 Task: Find connections with filter location Weißwasser with filter topic #entrepreneurwith filter profile language German with filter current company UNIQLO with filter school Arts & Commerce jobs with filter industry Cosmetology and Barber Schools with filter service category Tax Preparation with filter keywords title Server
Action: Mouse moved to (505, 68)
Screenshot: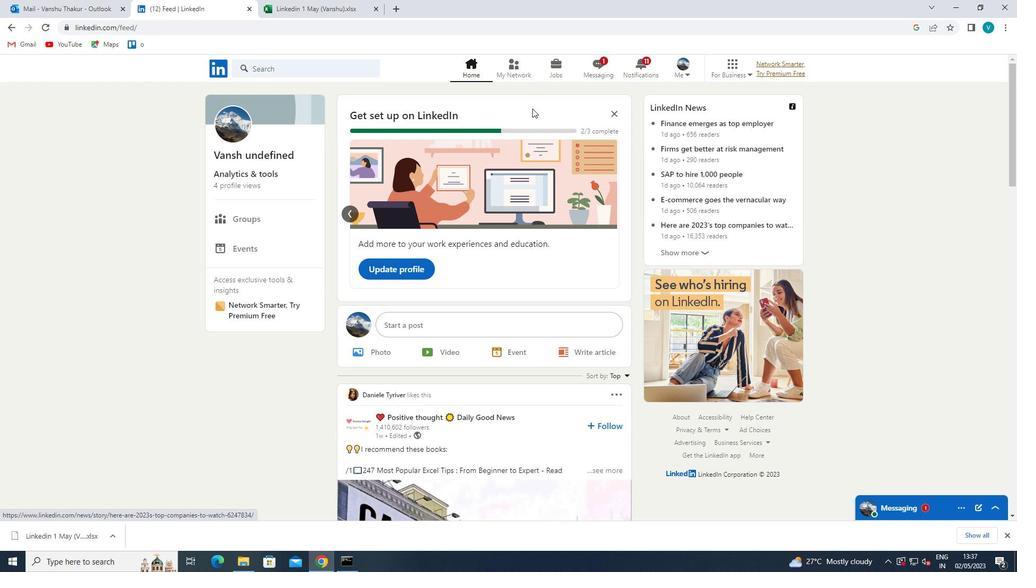 
Action: Mouse pressed left at (505, 68)
Screenshot: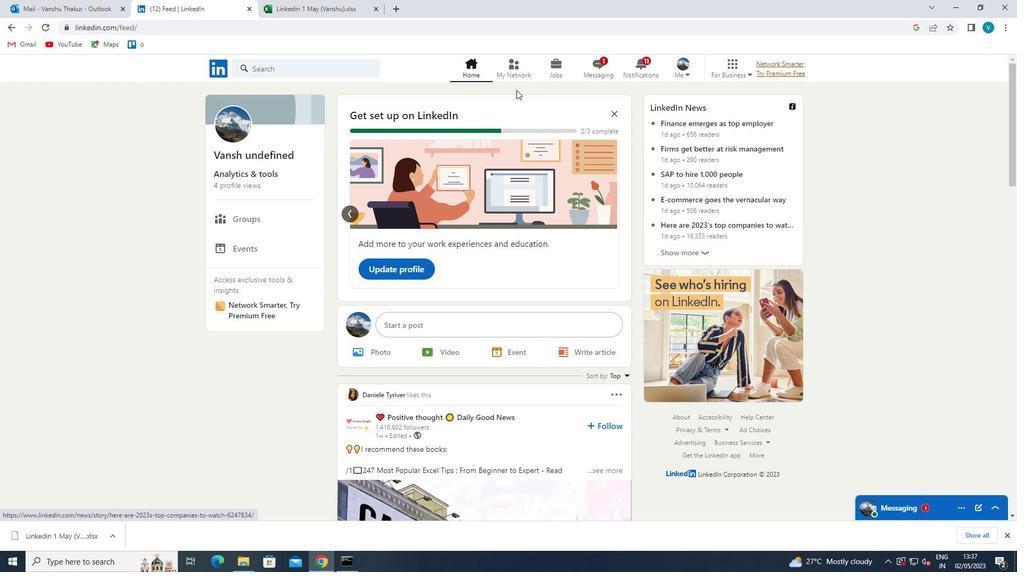
Action: Mouse moved to (290, 126)
Screenshot: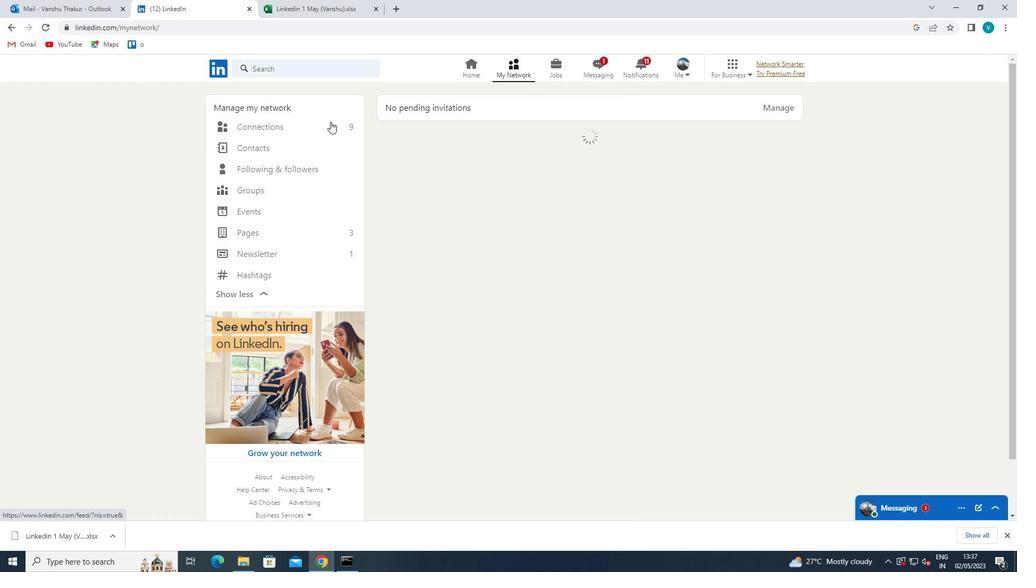 
Action: Mouse pressed left at (290, 126)
Screenshot: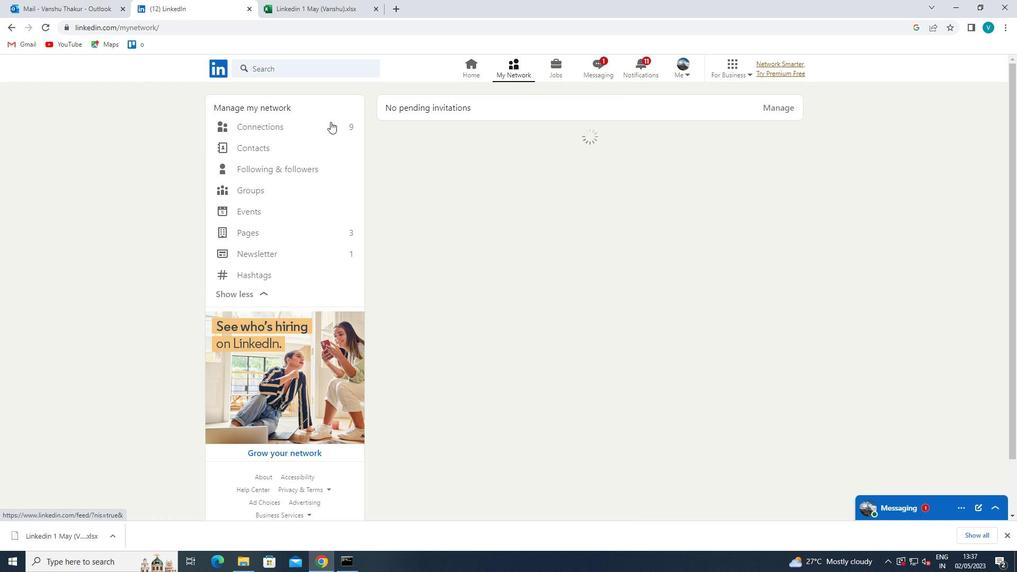 
Action: Mouse moved to (615, 131)
Screenshot: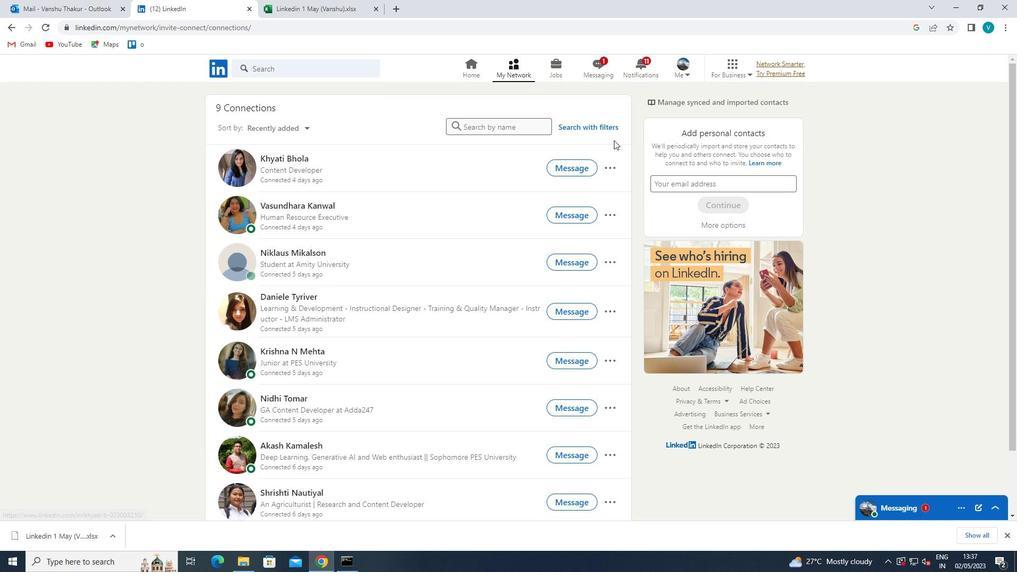 
Action: Mouse pressed left at (615, 131)
Screenshot: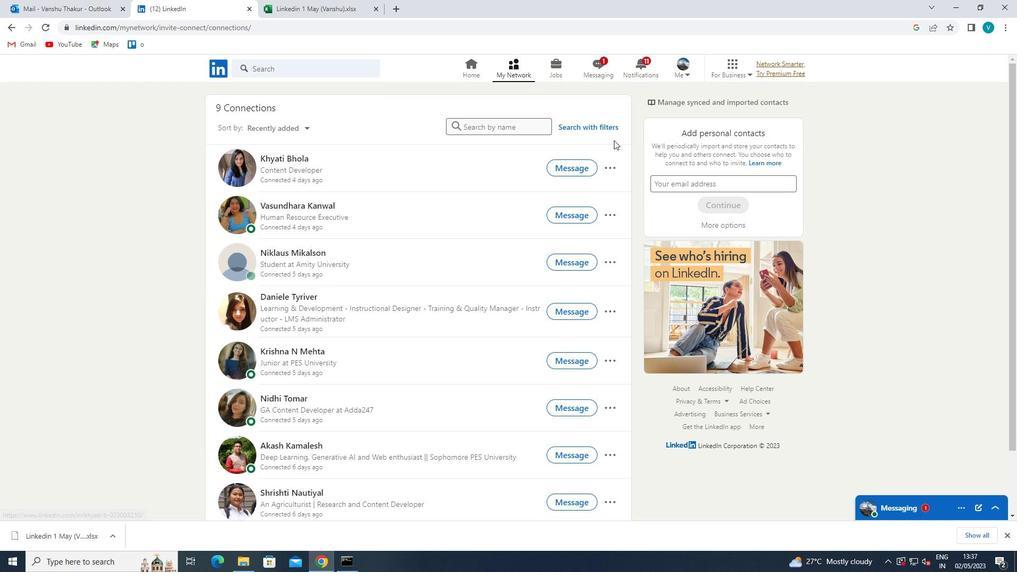 
Action: Mouse moved to (506, 103)
Screenshot: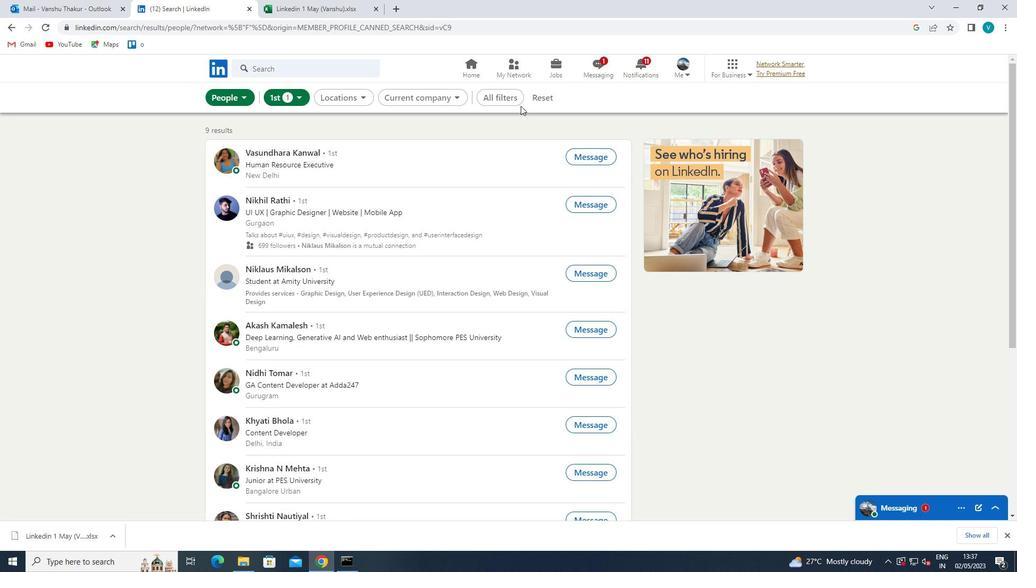 
Action: Mouse pressed left at (506, 103)
Screenshot: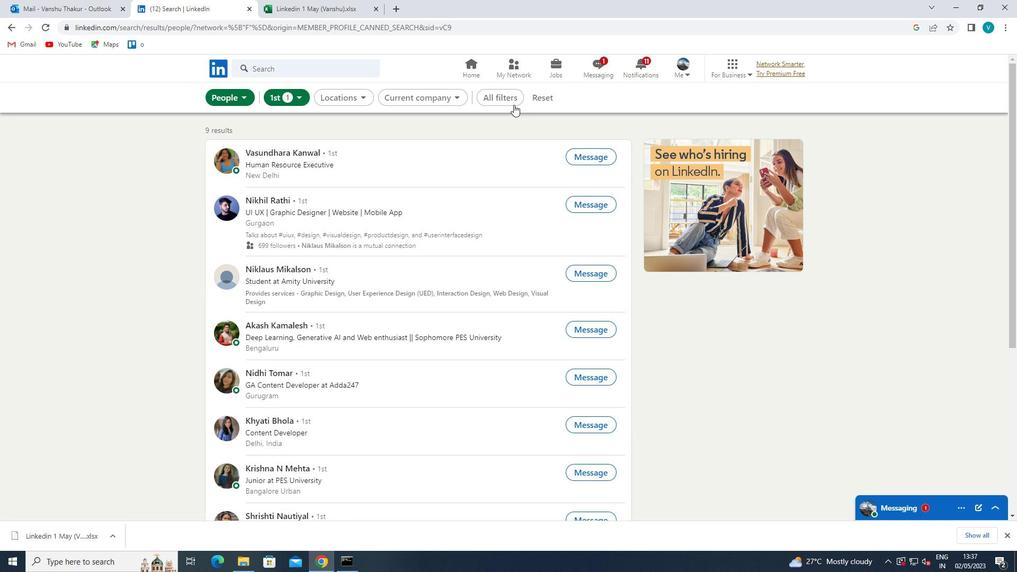 
Action: Mouse moved to (796, 283)
Screenshot: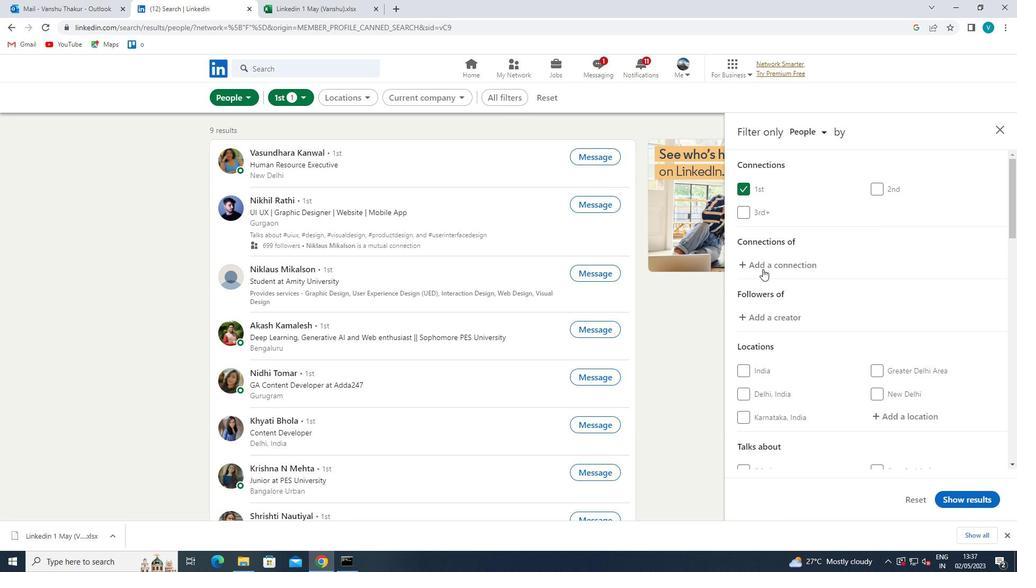 
Action: Mouse scrolled (796, 282) with delta (0, 0)
Screenshot: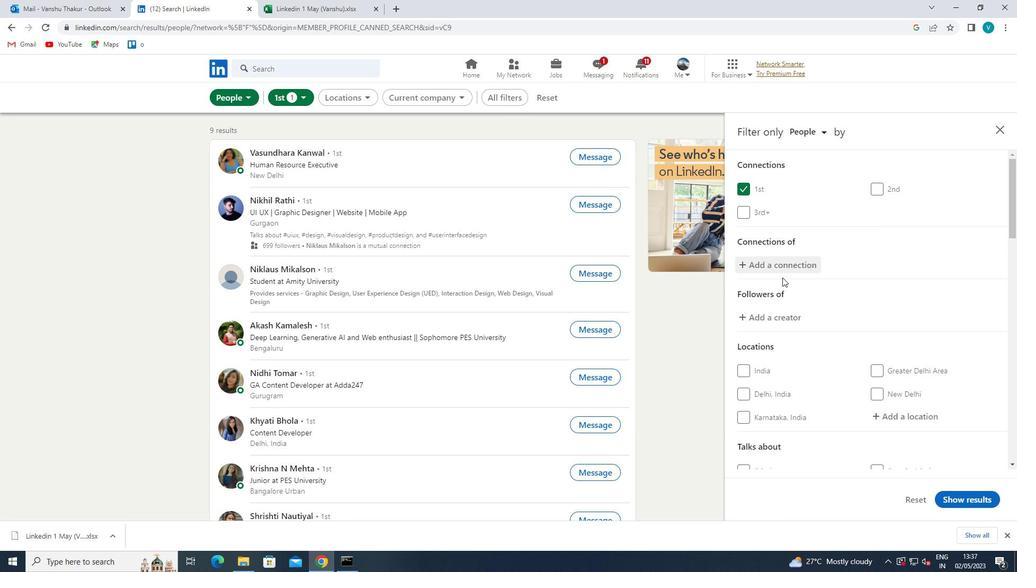 
Action: Mouse moved to (797, 285)
Screenshot: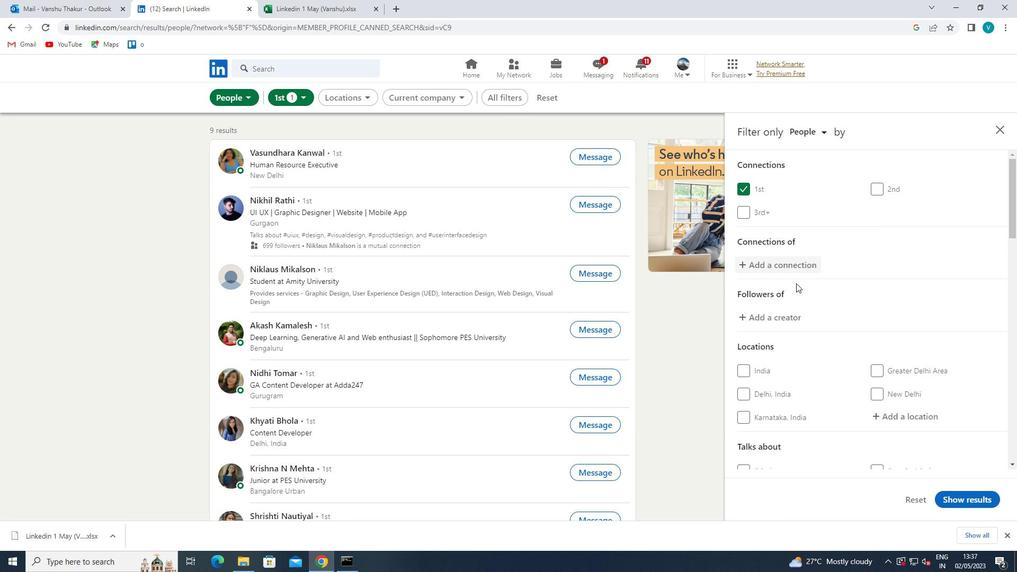
Action: Mouse scrolled (797, 284) with delta (0, 0)
Screenshot: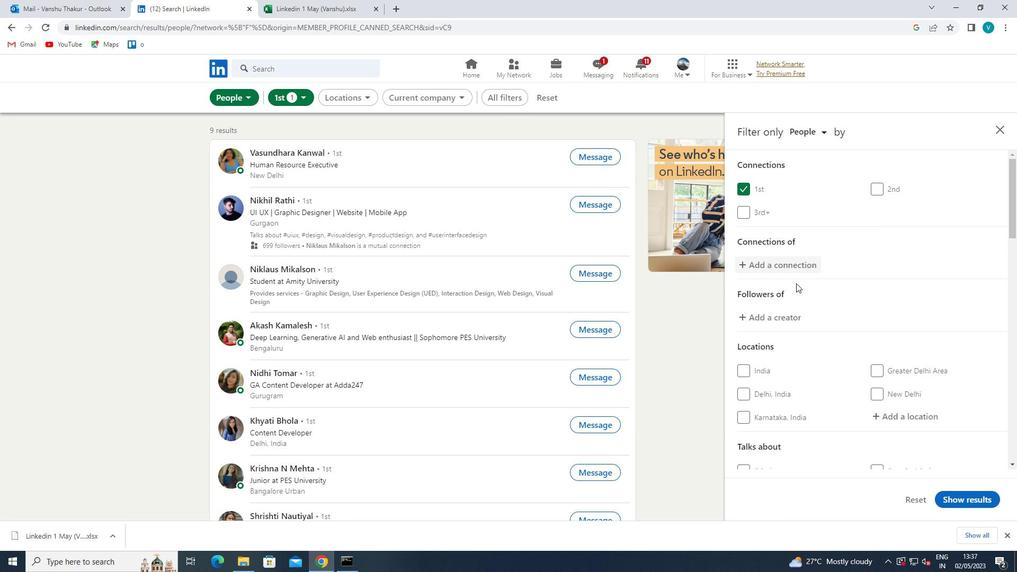 
Action: Mouse moved to (883, 310)
Screenshot: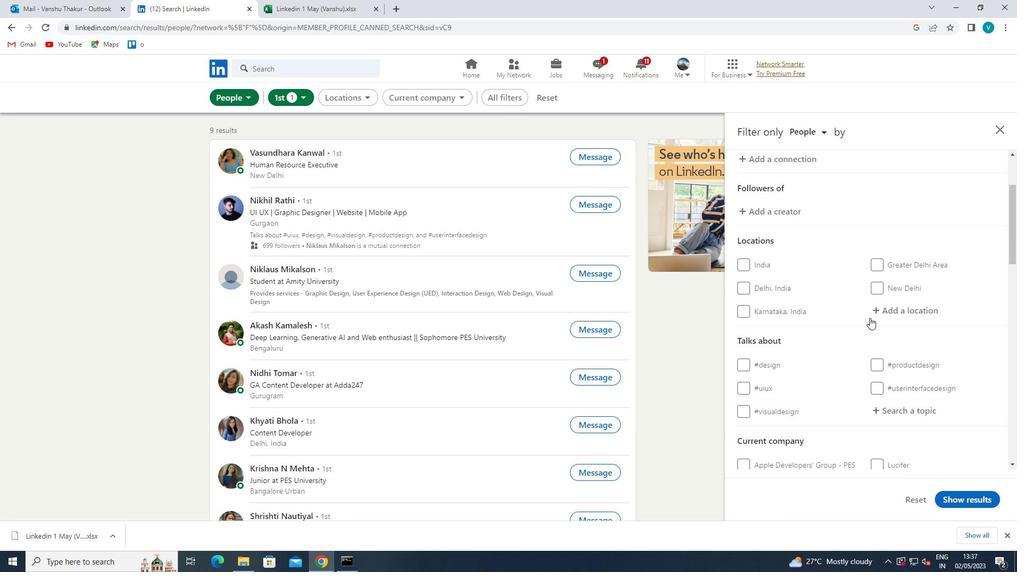 
Action: Mouse pressed left at (883, 310)
Screenshot: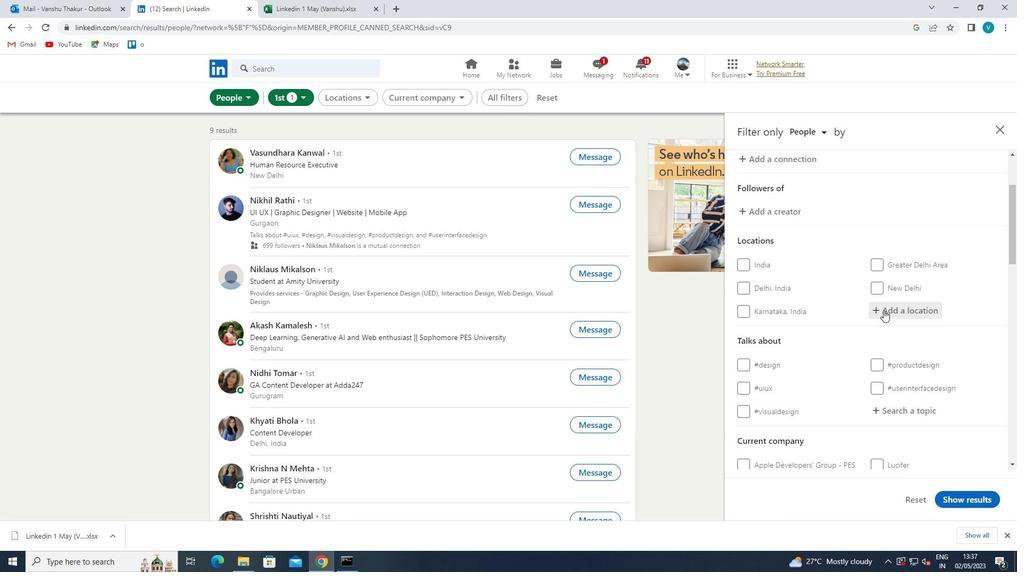 
Action: Key pressed <Key.shift><Key.shift><Key.shift><Key.shift><Key.shift><Key.shift>WEIBWASSER
Screenshot: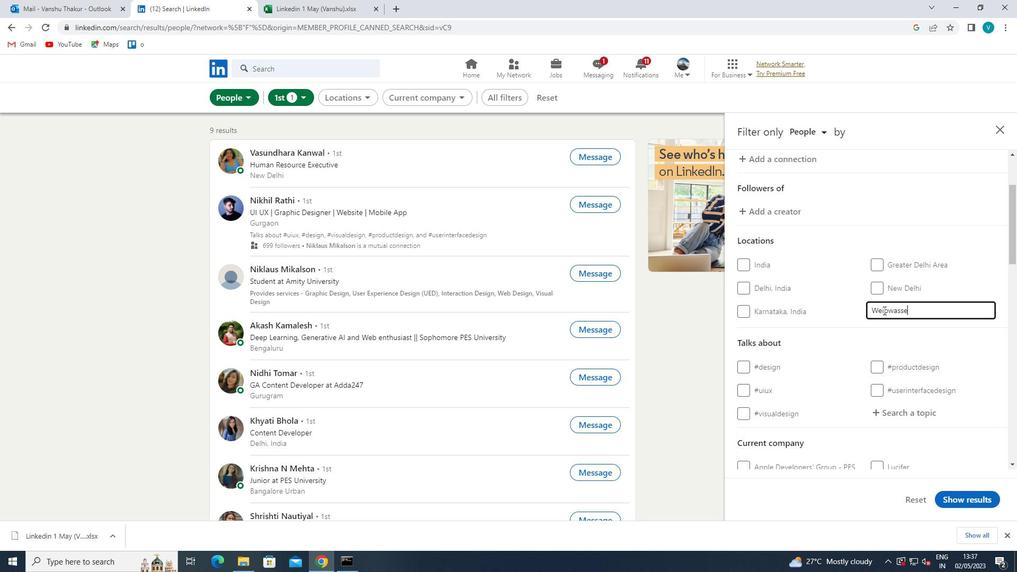 
Action: Mouse moved to (877, 331)
Screenshot: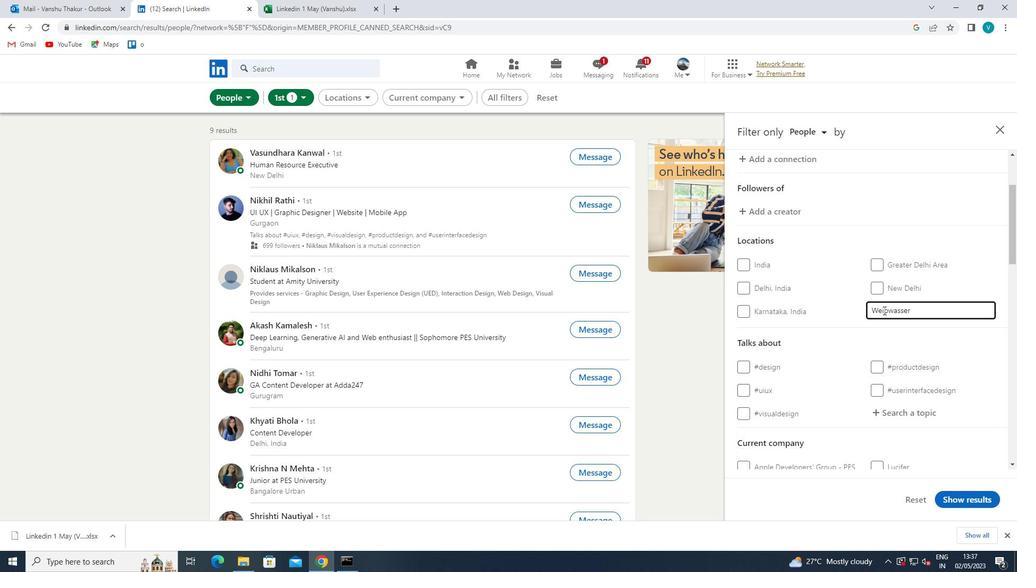 
Action: Mouse pressed left at (877, 331)
Screenshot: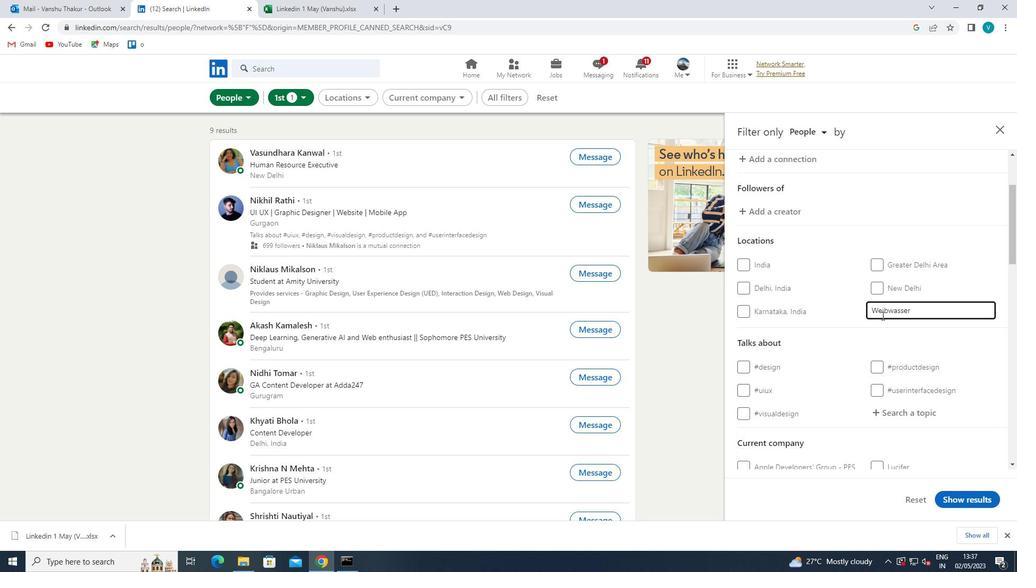
Action: Mouse scrolled (877, 330) with delta (0, 0)
Screenshot: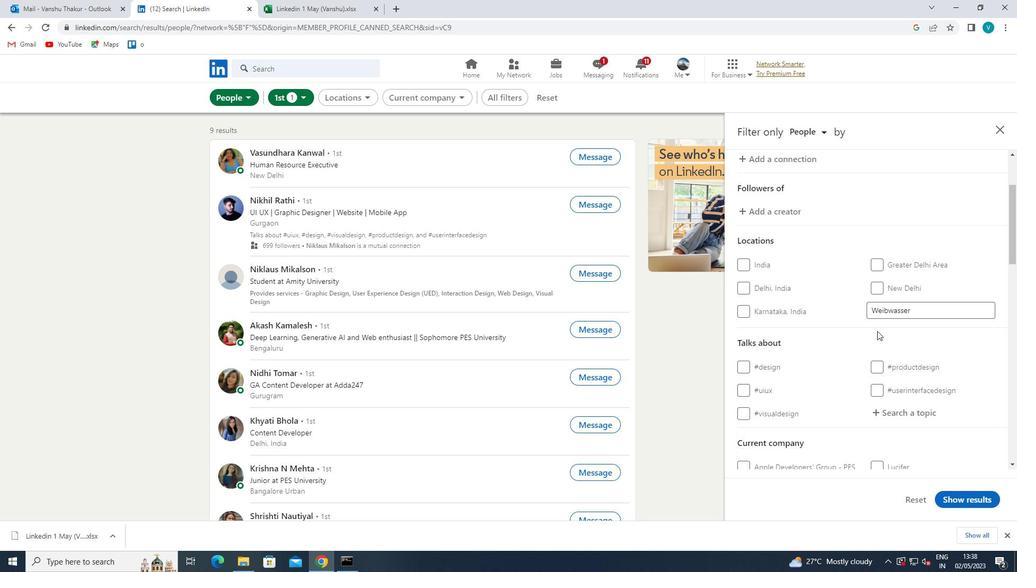 
Action: Mouse moved to (889, 356)
Screenshot: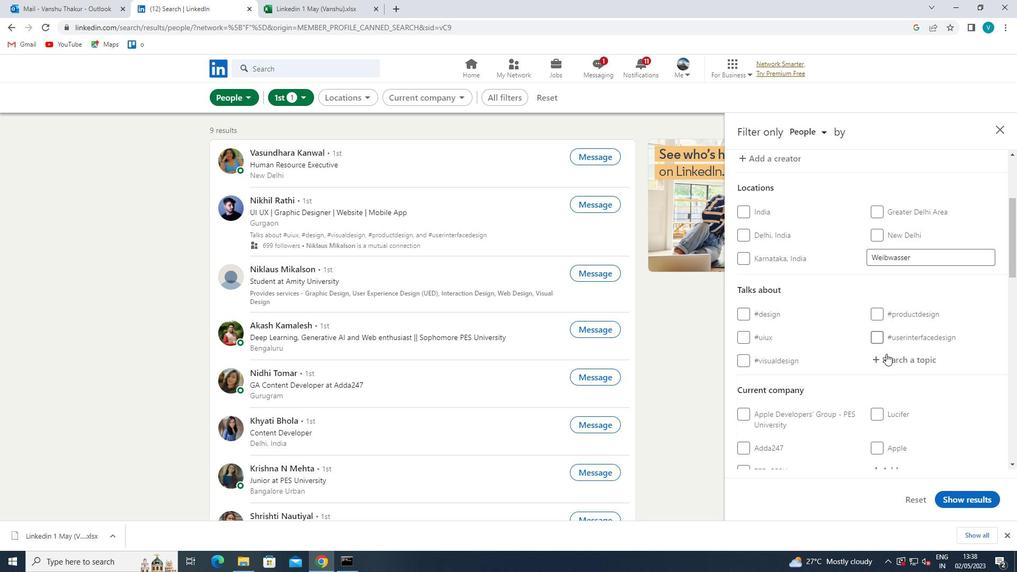 
Action: Mouse pressed left at (889, 356)
Screenshot: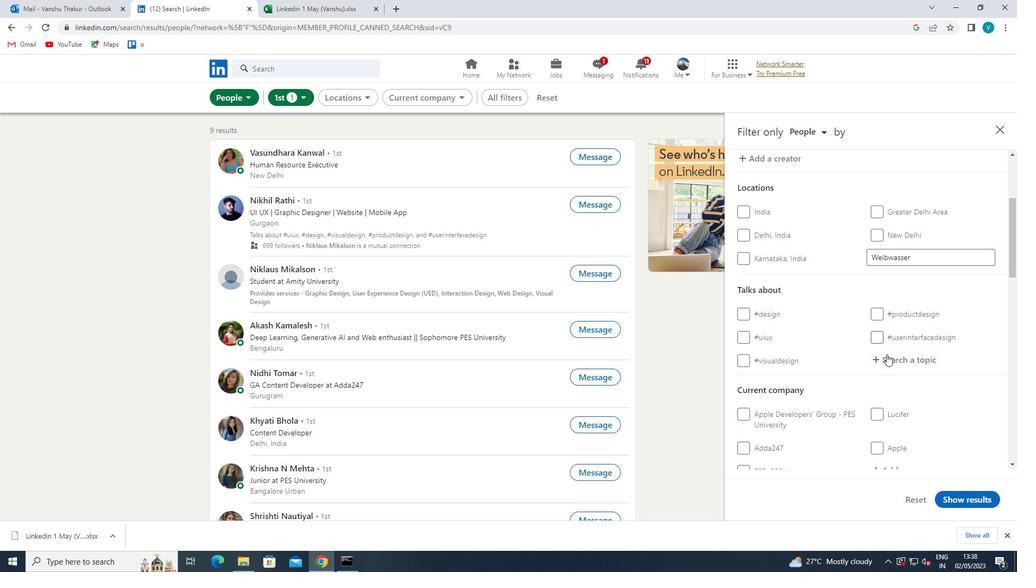 
Action: Key pressed ENTRE
Screenshot: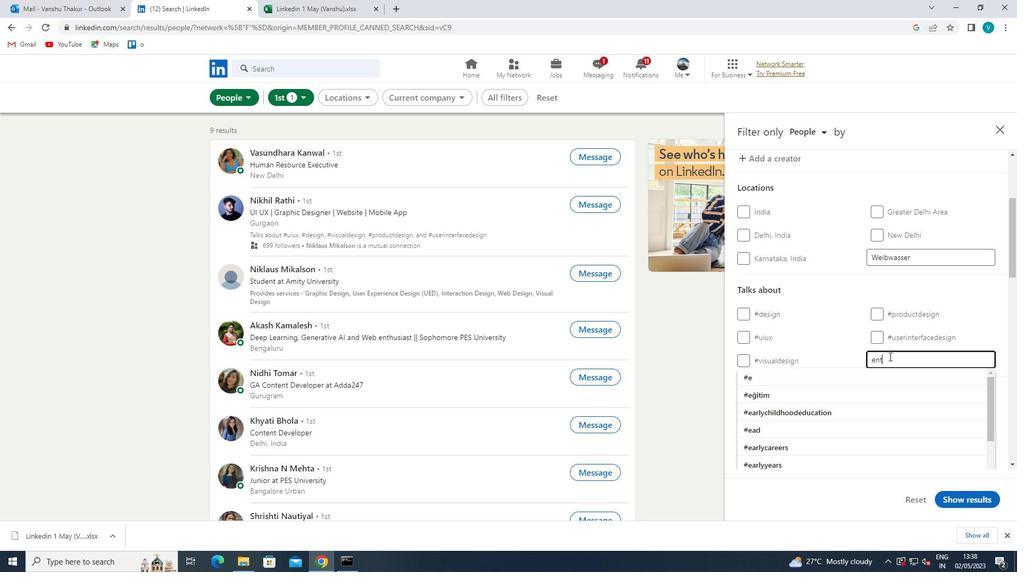 
Action: Mouse moved to (847, 373)
Screenshot: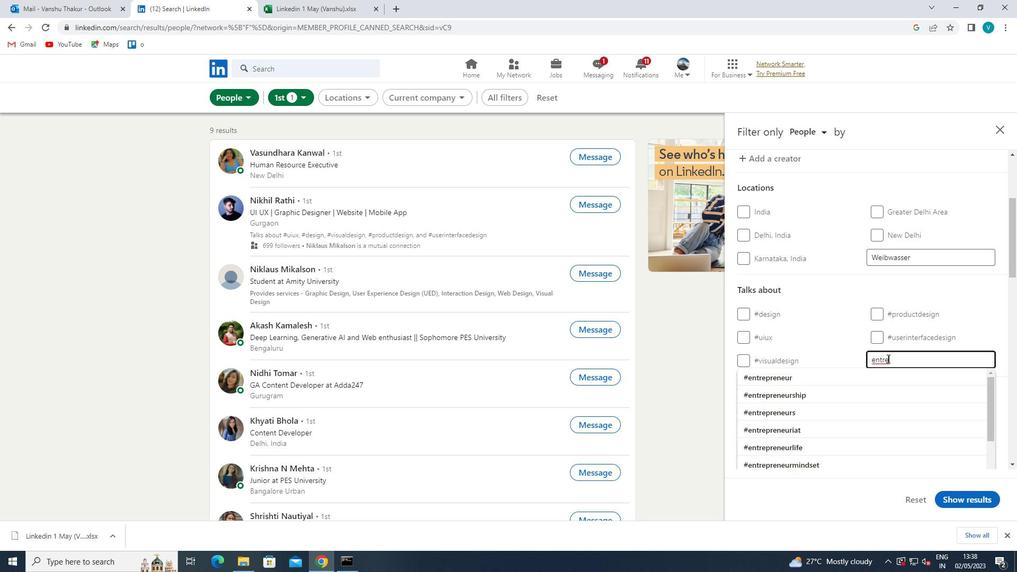 
Action: Mouse pressed left at (847, 373)
Screenshot: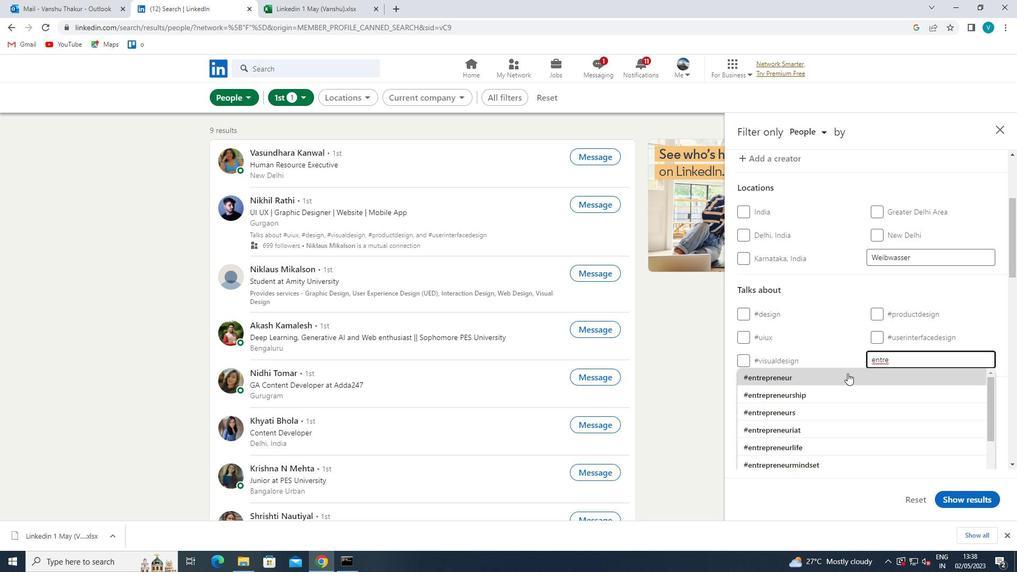 
Action: Mouse scrolled (847, 373) with delta (0, 0)
Screenshot: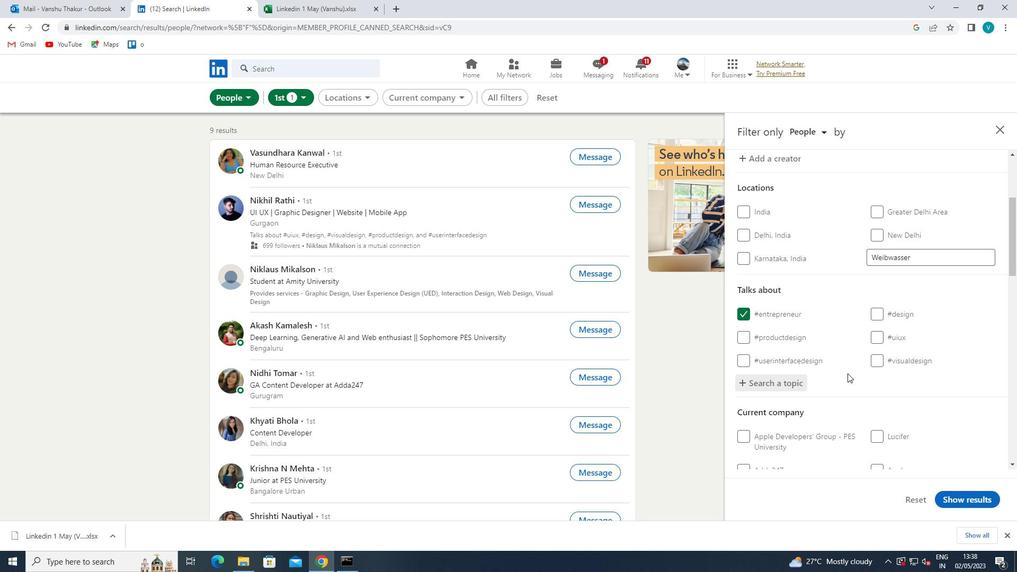 
Action: Mouse scrolled (847, 373) with delta (0, 0)
Screenshot: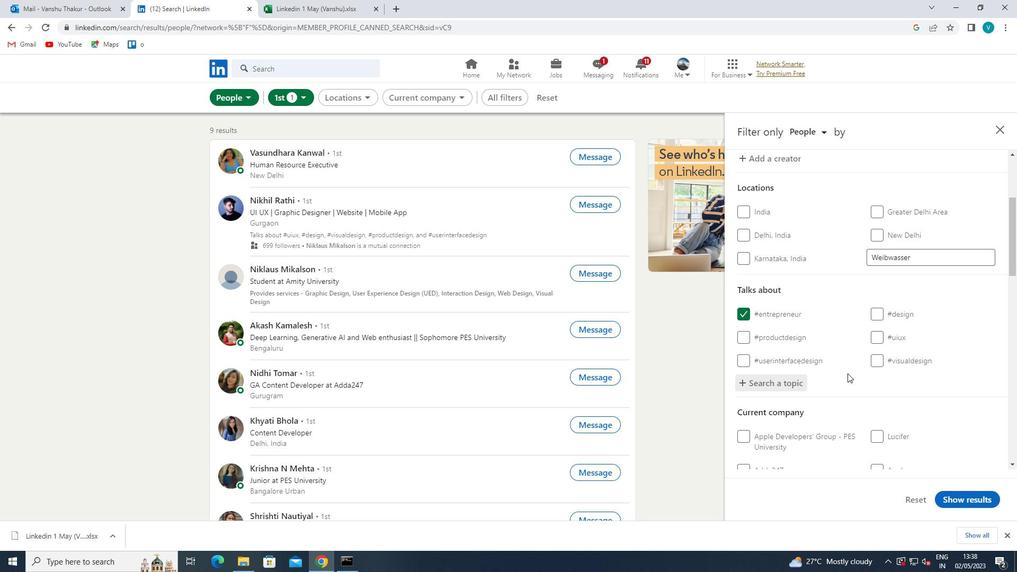 
Action: Mouse scrolled (847, 373) with delta (0, 0)
Screenshot: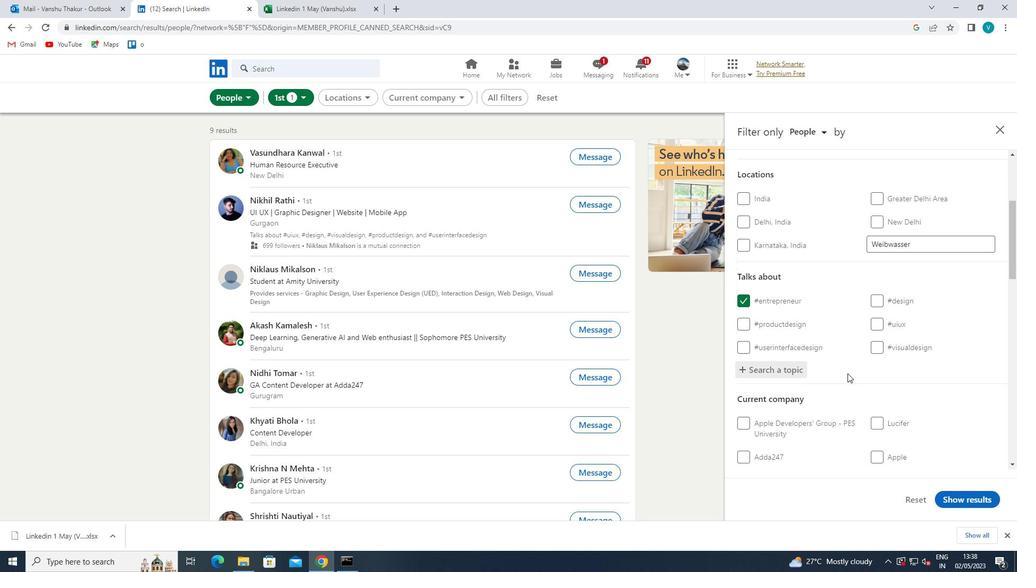 
Action: Mouse moved to (899, 341)
Screenshot: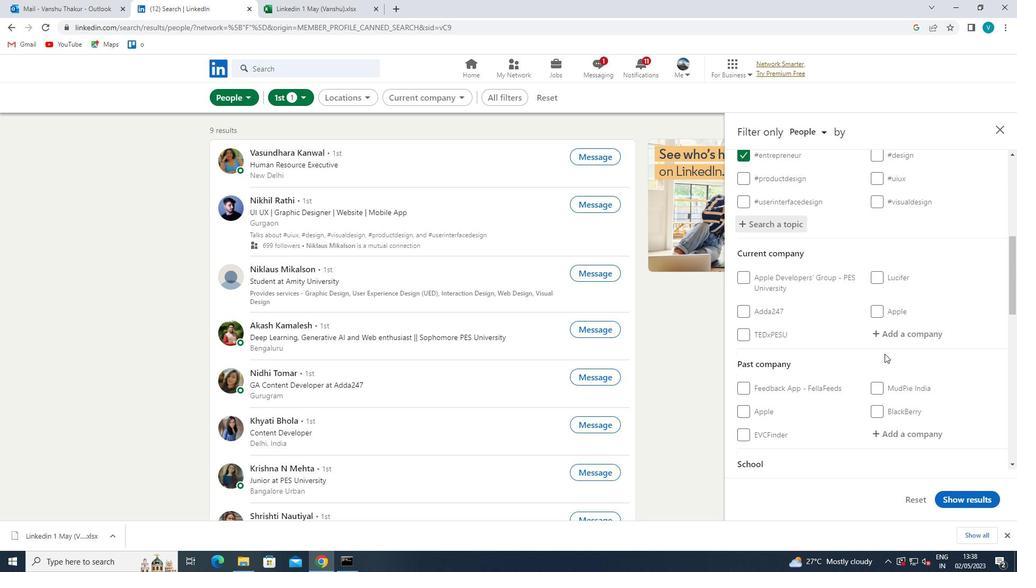 
Action: Mouse pressed left at (899, 341)
Screenshot: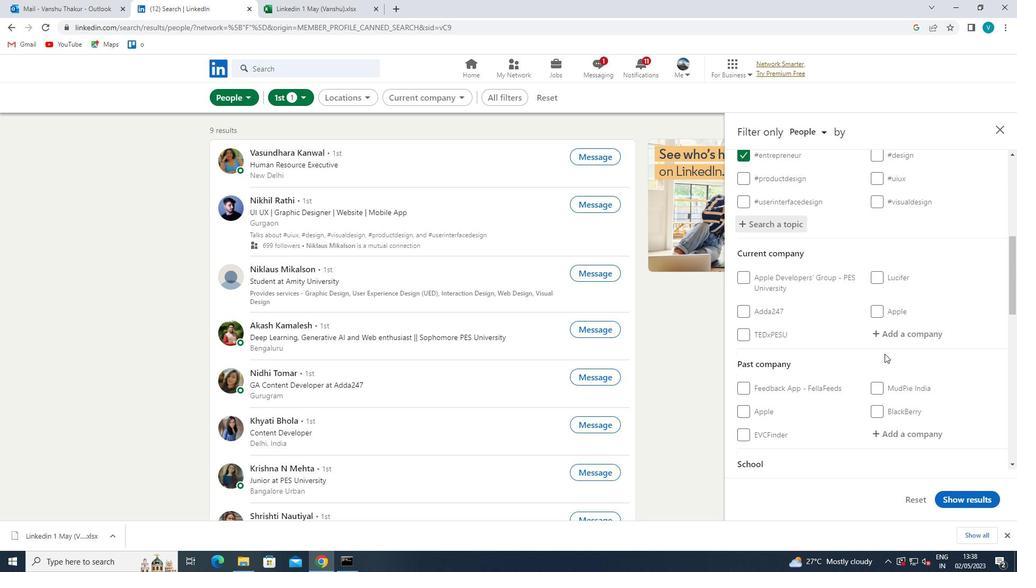
Action: Mouse moved to (902, 334)
Screenshot: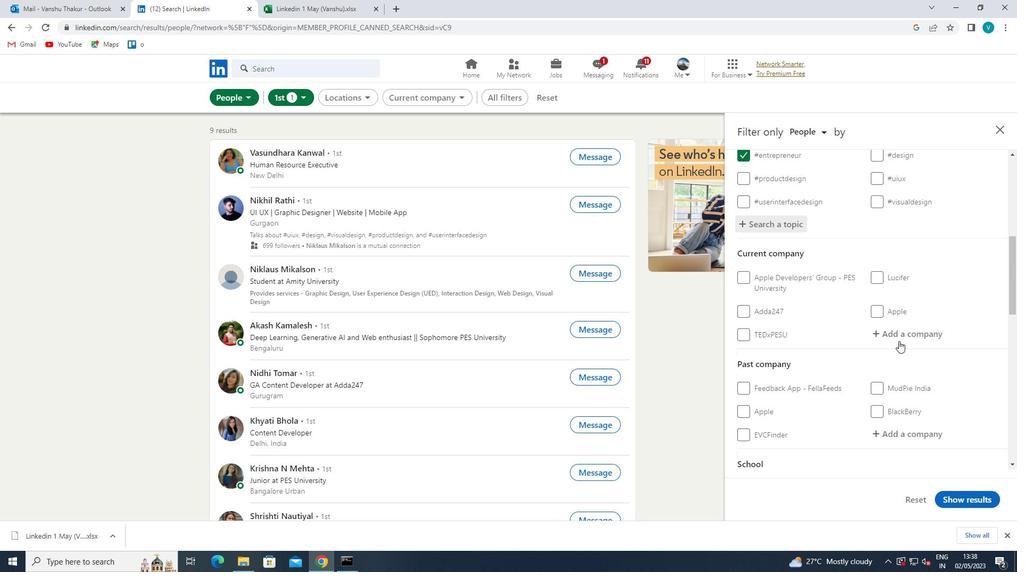 
Action: Mouse pressed left at (902, 334)
Screenshot: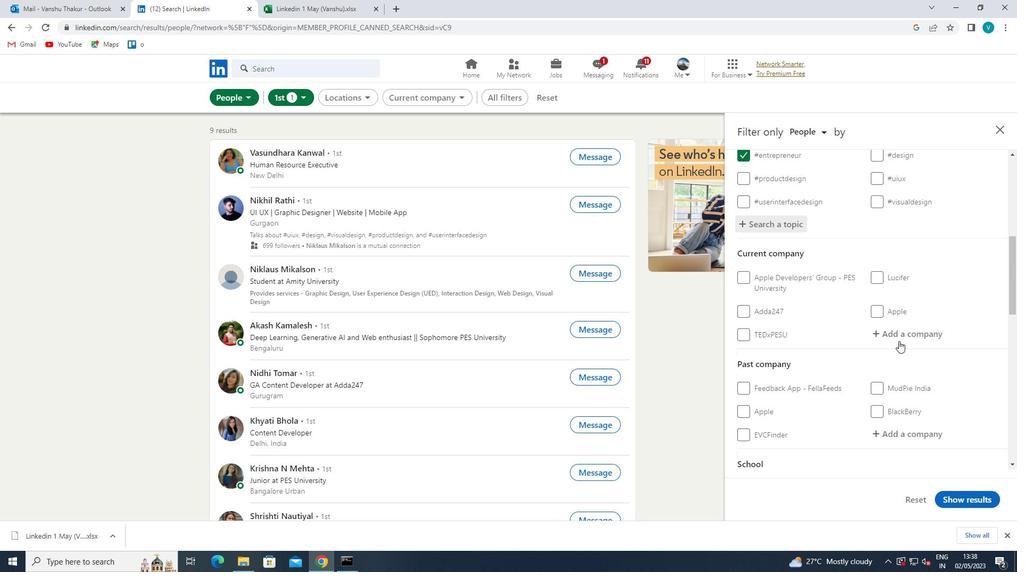 
Action: Key pressed <Key.shift><Key.shift>UNIQL<Key.shift>O
Screenshot: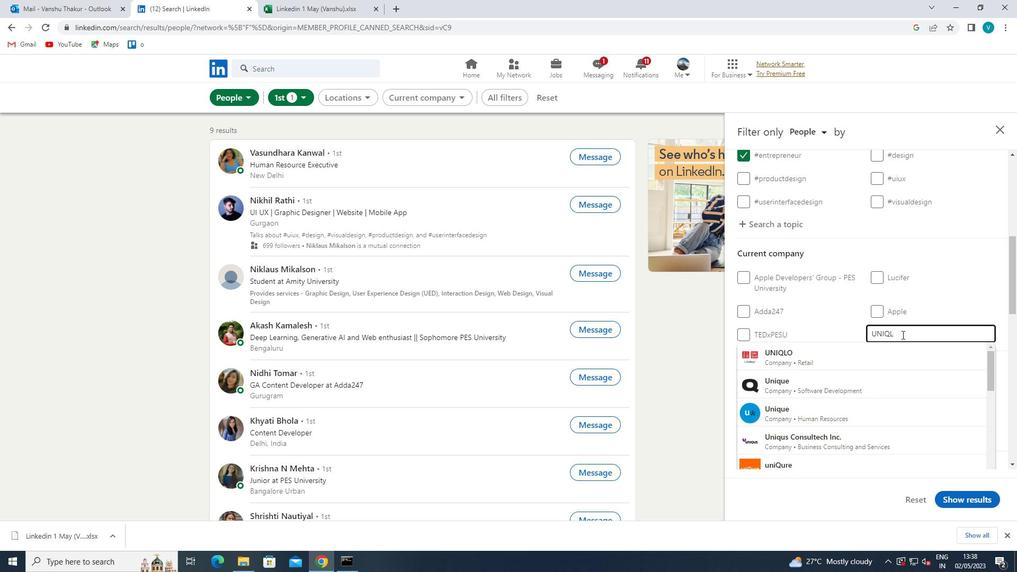 
Action: Mouse moved to (868, 350)
Screenshot: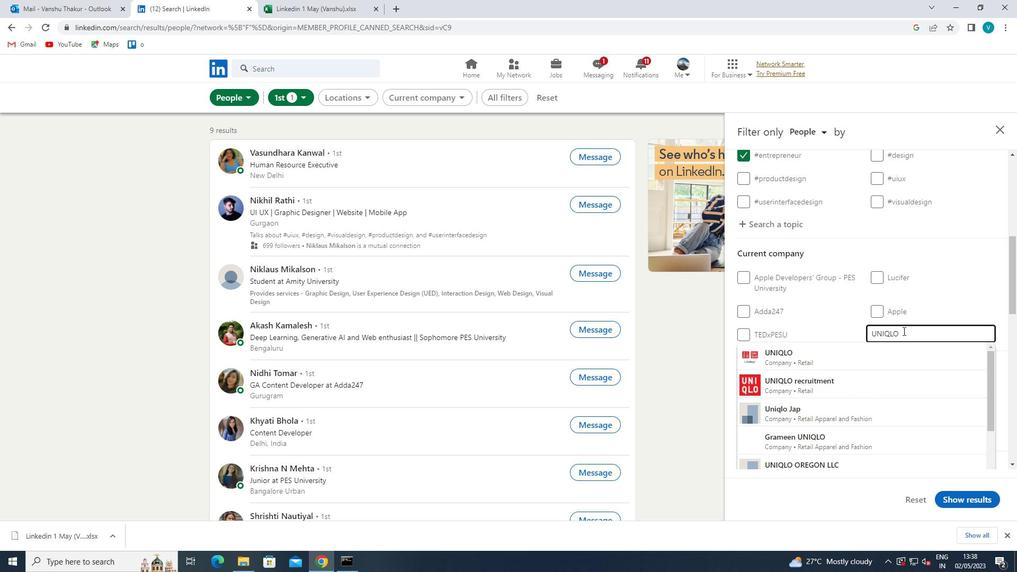 
Action: Mouse pressed left at (868, 350)
Screenshot: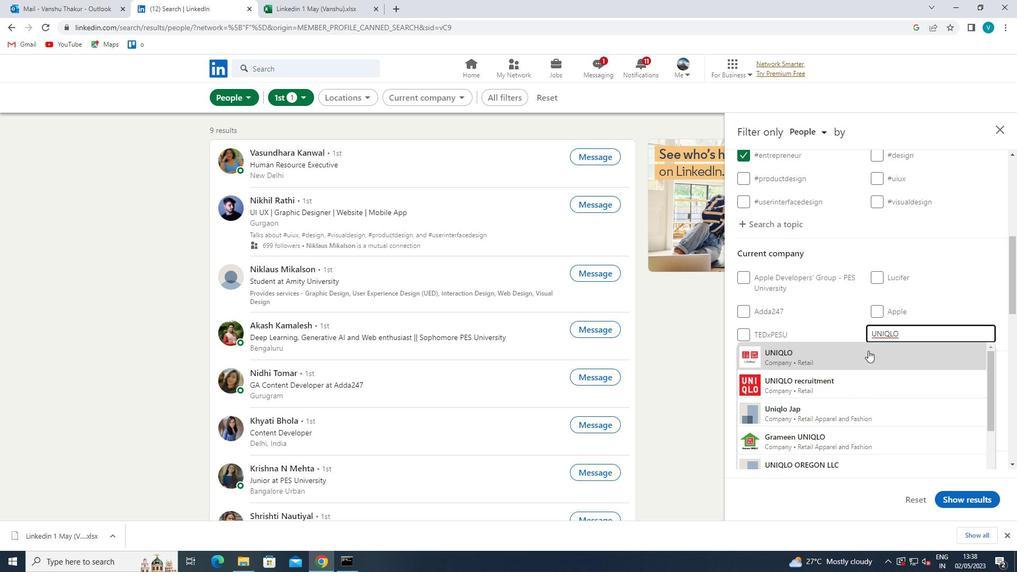 
Action: Mouse scrolled (868, 350) with delta (0, 0)
Screenshot: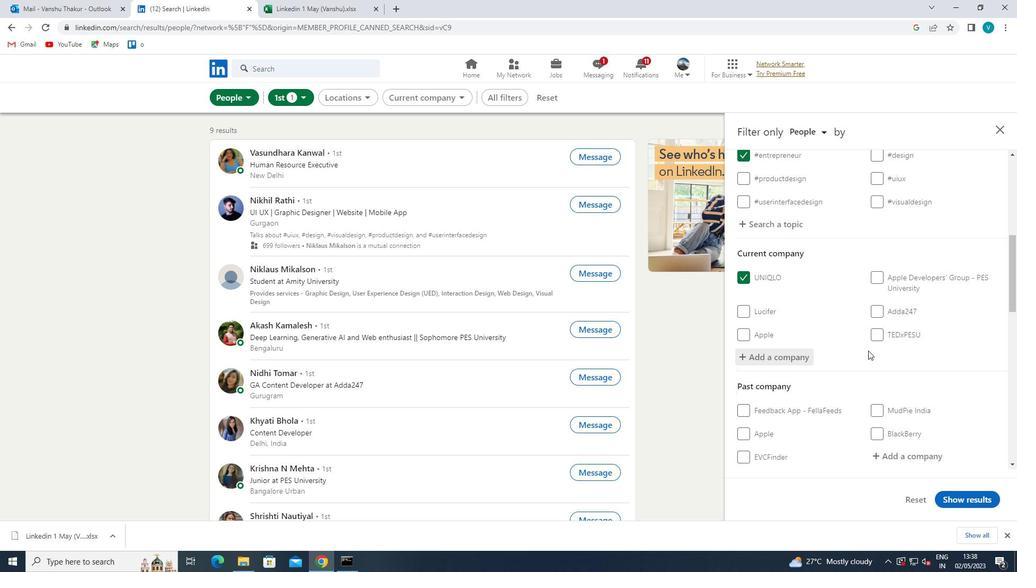 
Action: Mouse scrolled (868, 350) with delta (0, 0)
Screenshot: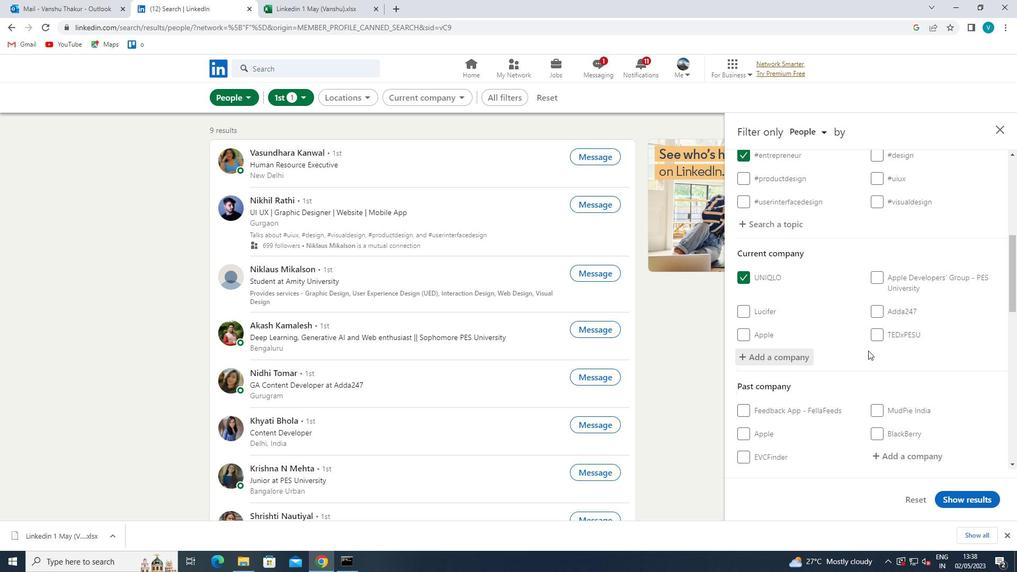 
Action: Mouse scrolled (868, 350) with delta (0, 0)
Screenshot: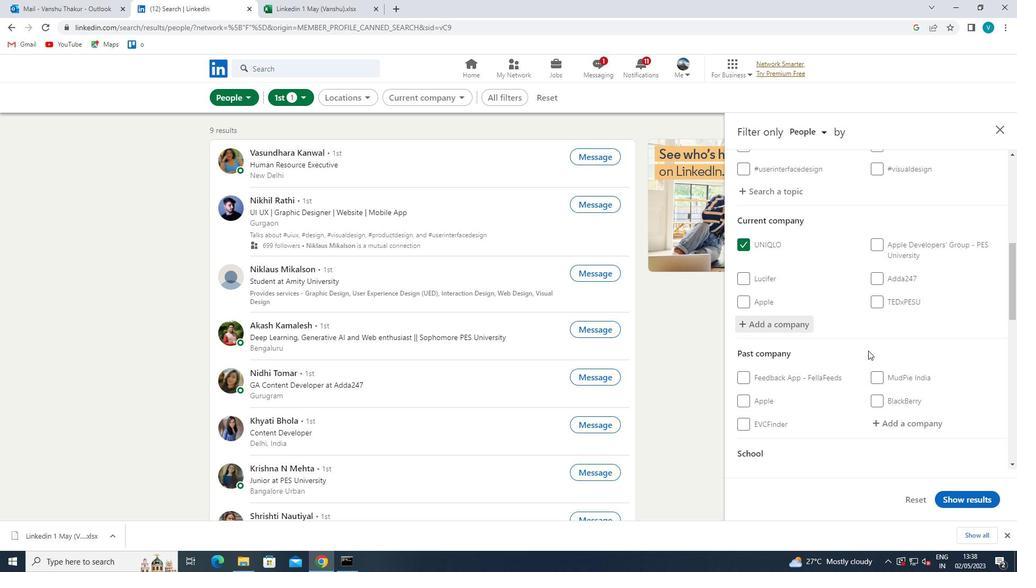 
Action: Mouse moved to (872, 358)
Screenshot: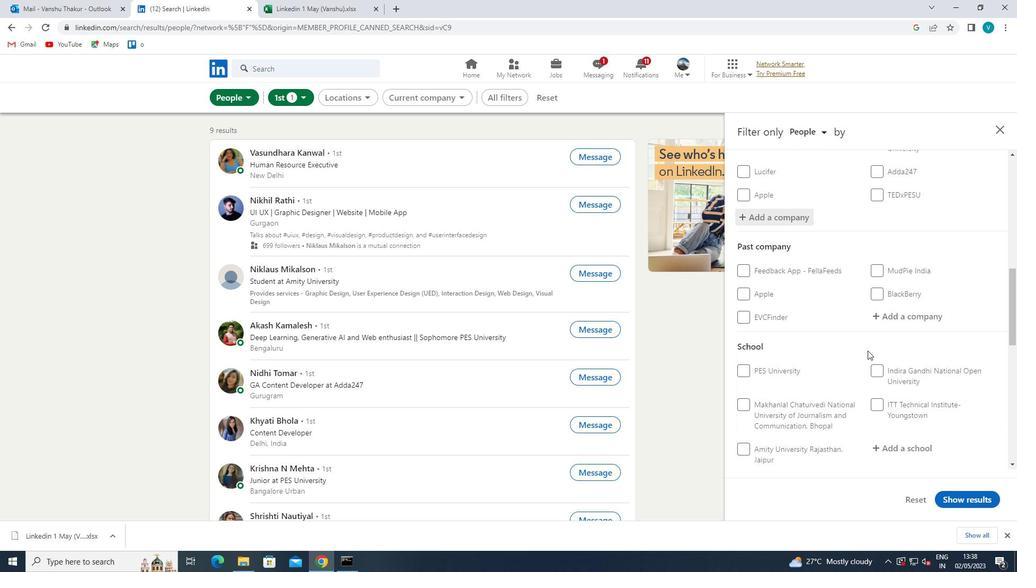 
Action: Mouse scrolled (872, 357) with delta (0, 0)
Screenshot: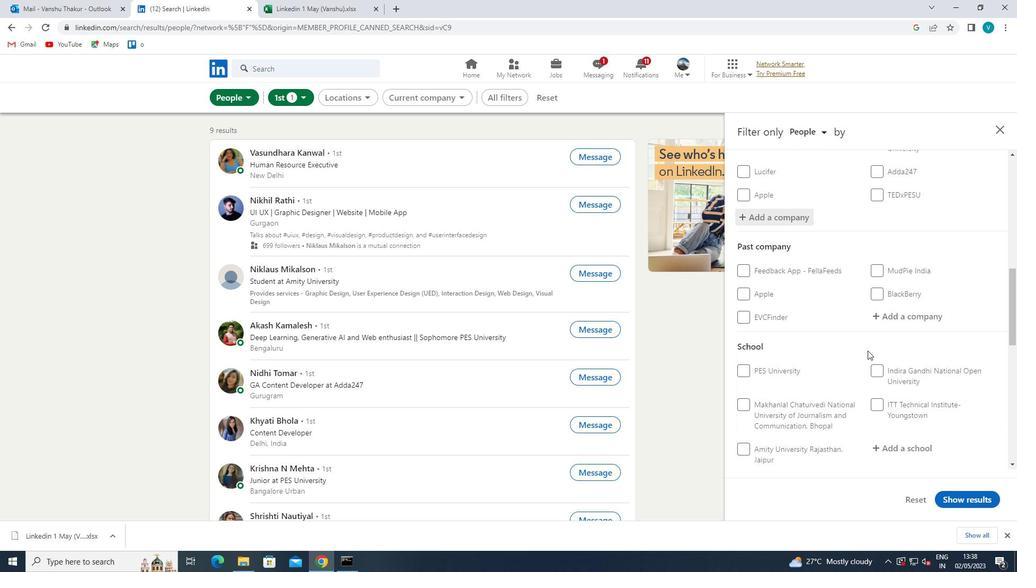 
Action: Mouse moved to (897, 375)
Screenshot: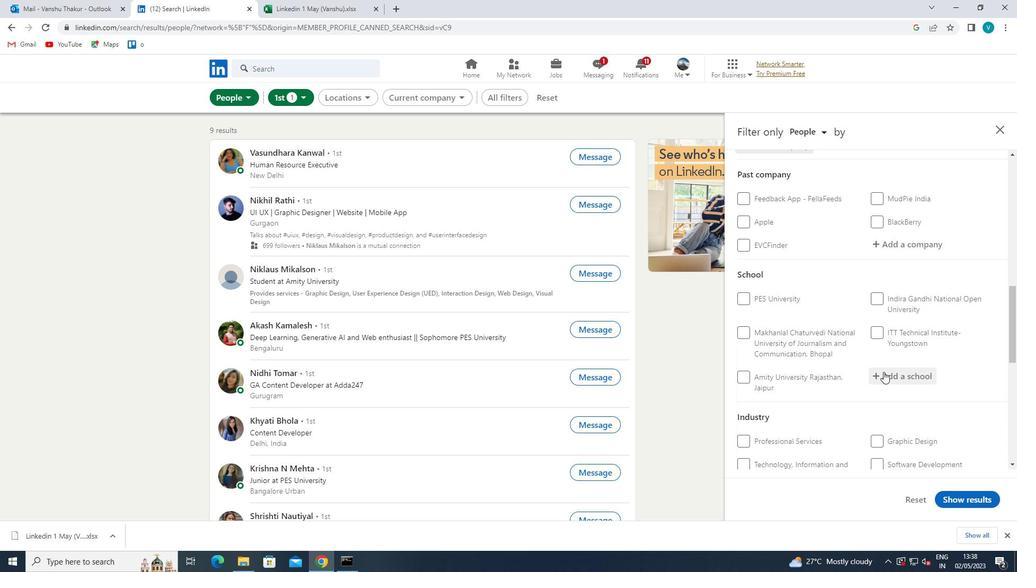 
Action: Mouse pressed left at (897, 375)
Screenshot: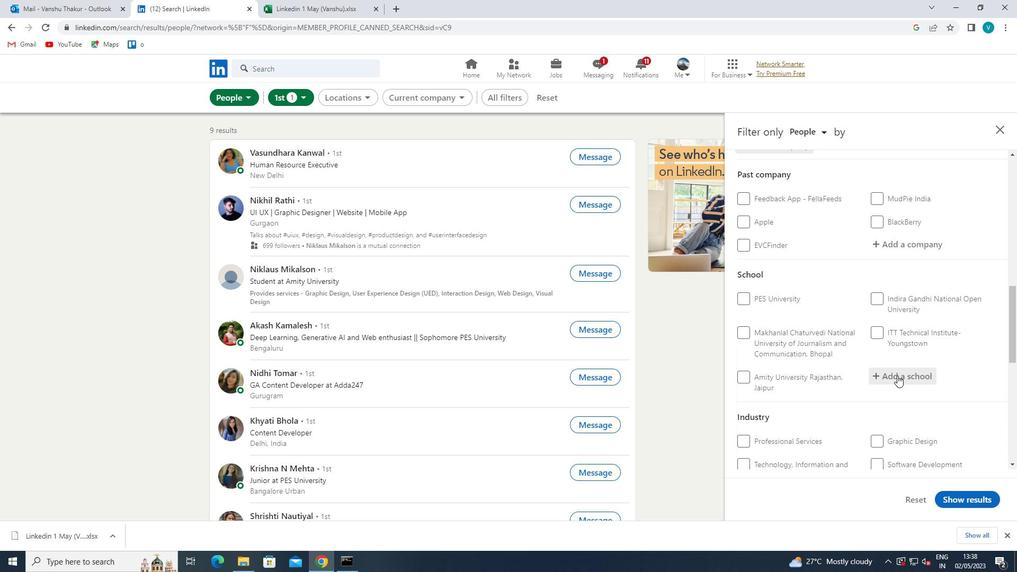 
Action: Key pressed <Key.shift>ARTS<Key.space><Key.shift><Key.shift><Key.shift><Key.shift><Key.shift><Key.shift><Key.shift><Key.shift><Key.shift><Key.shift><Key.shift><Key.shift><Key.shift><Key.shift><Key.shift><Key.shift><Key.shift><Key.shift><Key.shift><Key.shift><Key.shift><Key.shift><Key.shift><Key.shift><Key.shift><Key.shift><Key.shift><Key.shift><Key.shift><Key.shift><Key.shift><Key.shift><Key.shift><Key.shift><Key.shift><Key.shift><Key.shift><Key.shift><Key.shift><Key.shift><Key.shift><Key.shift><Key.shift><Key.shift><Key.shift>&
Screenshot: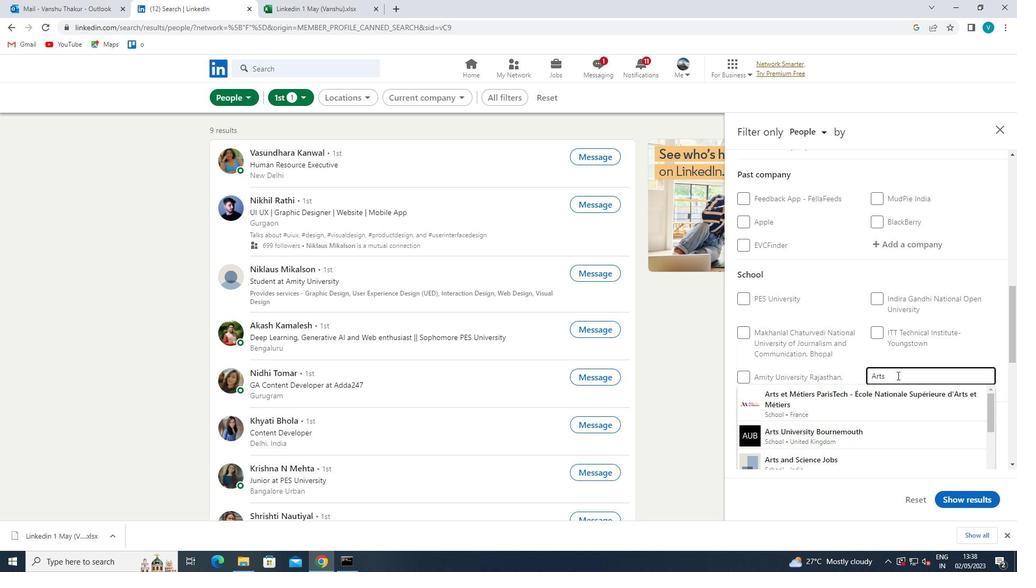 
Action: Mouse moved to (885, 429)
Screenshot: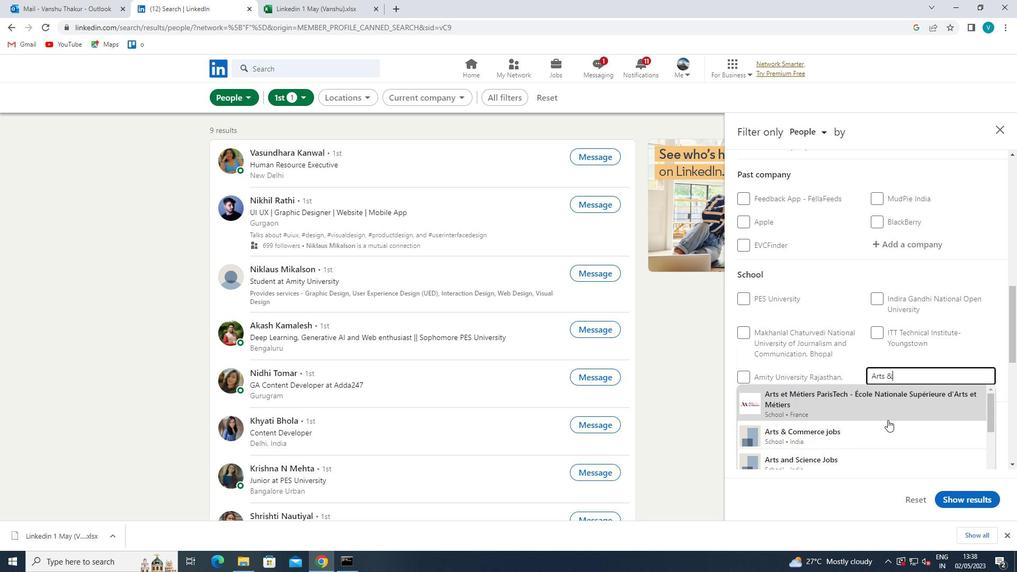 
Action: Mouse pressed left at (885, 429)
Screenshot: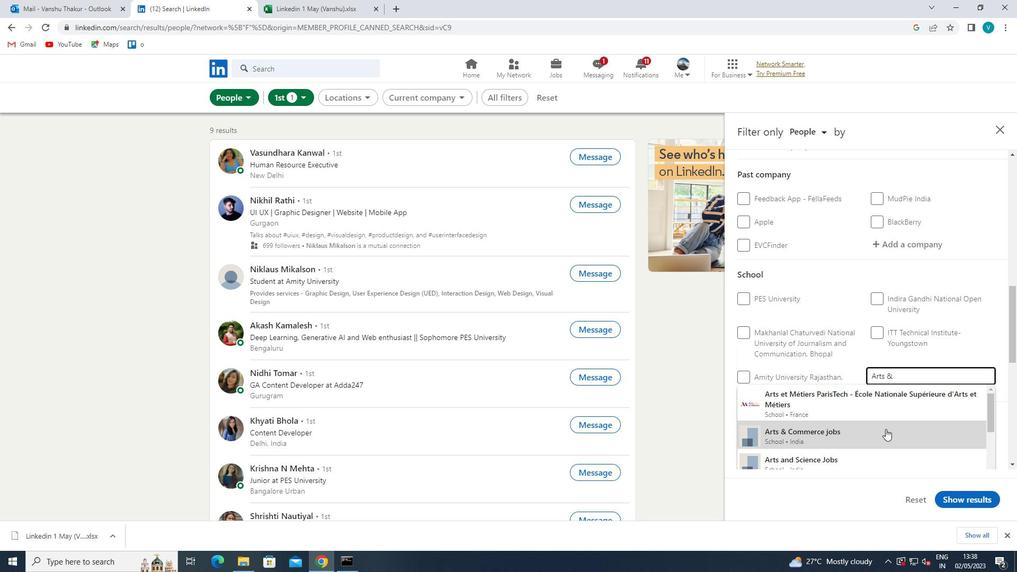 
Action: Mouse moved to (877, 339)
Screenshot: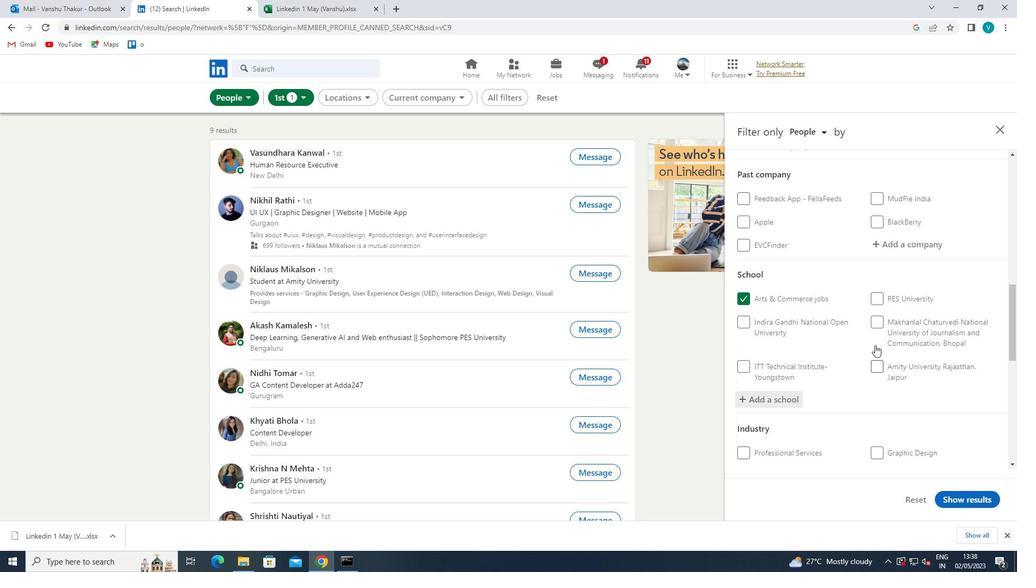 
Action: Mouse scrolled (877, 339) with delta (0, 0)
Screenshot: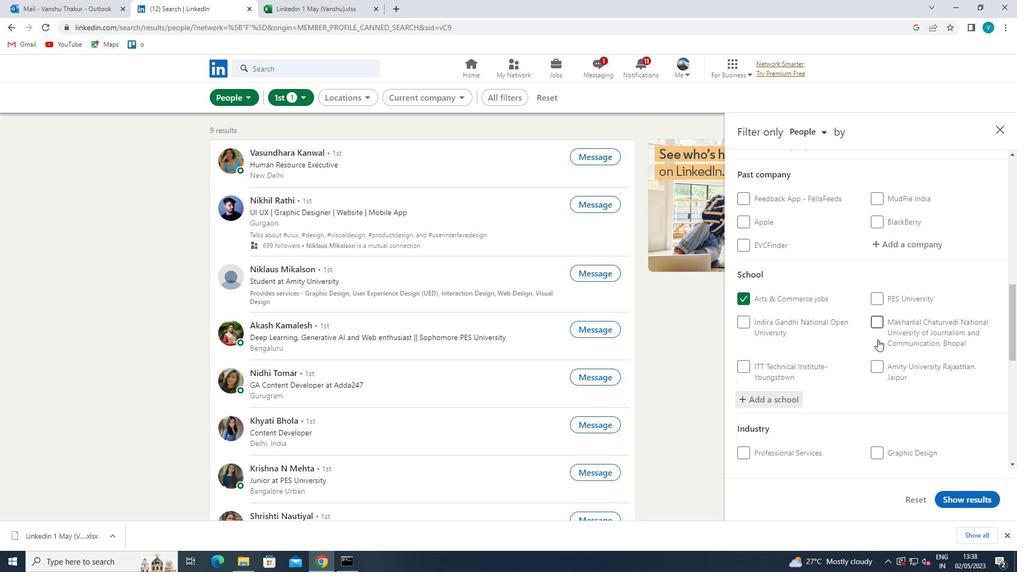 
Action: Mouse scrolled (877, 339) with delta (0, 0)
Screenshot: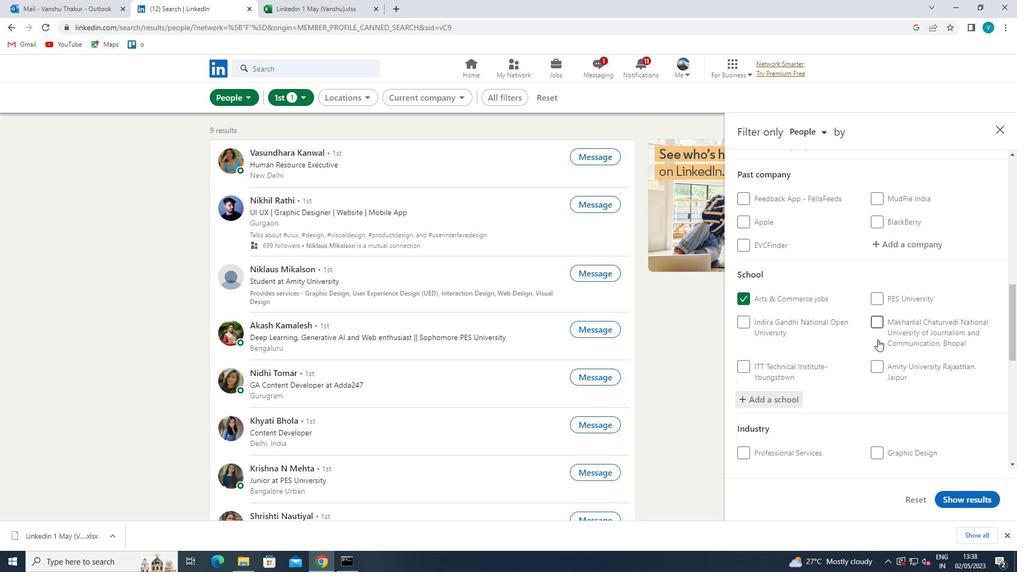 
Action: Mouse scrolled (877, 339) with delta (0, 0)
Screenshot: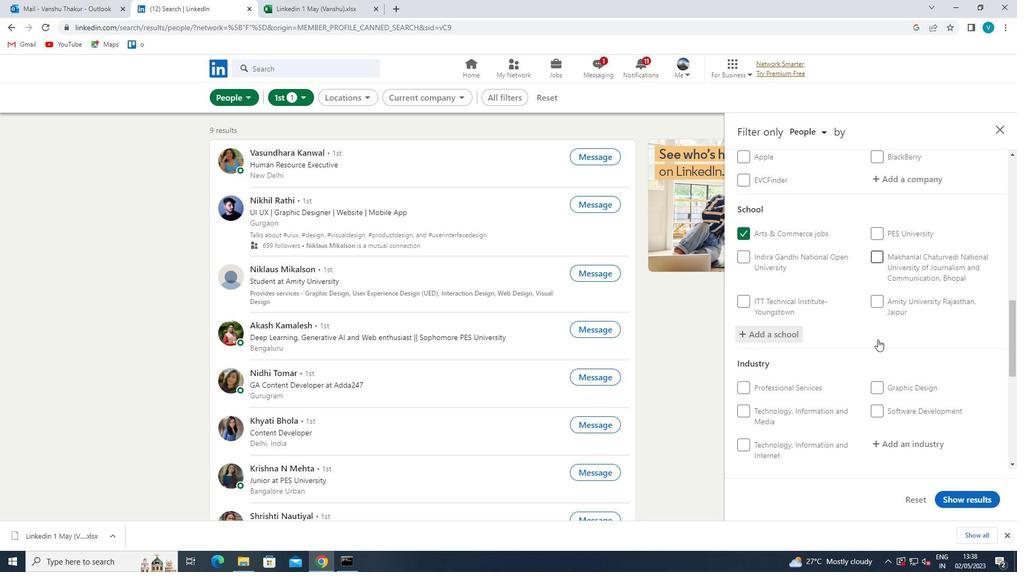 
Action: Mouse moved to (893, 348)
Screenshot: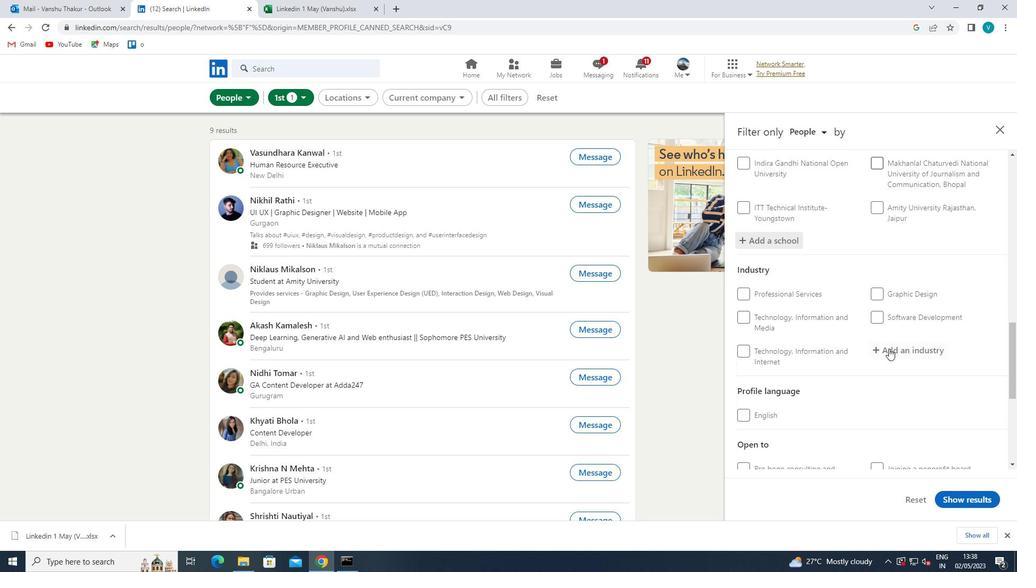 
Action: Mouse pressed left at (893, 348)
Screenshot: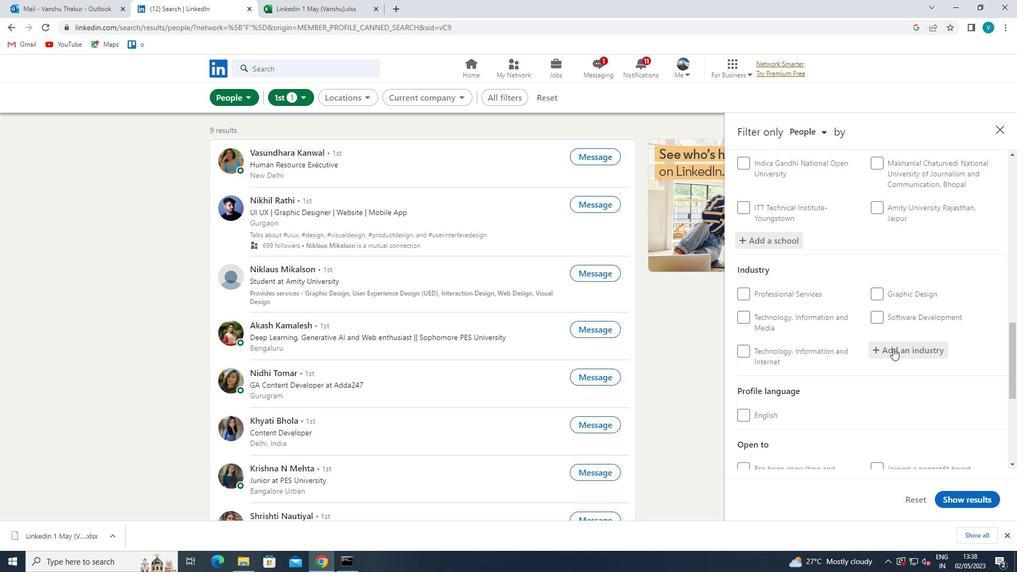 
Action: Key pressed <Key.shift>COSMETO
Screenshot: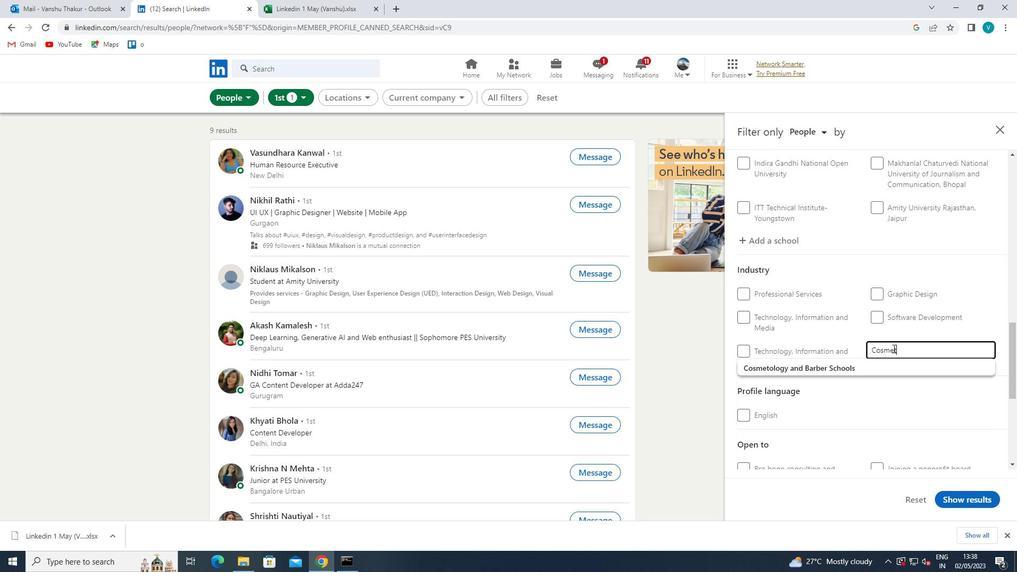 
Action: Mouse moved to (871, 367)
Screenshot: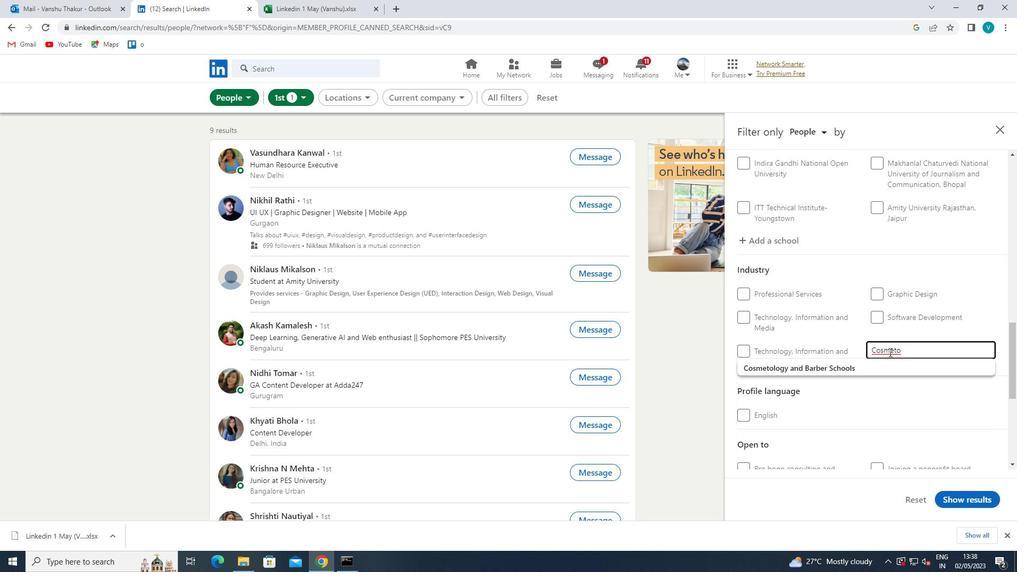 
Action: Mouse pressed left at (871, 367)
Screenshot: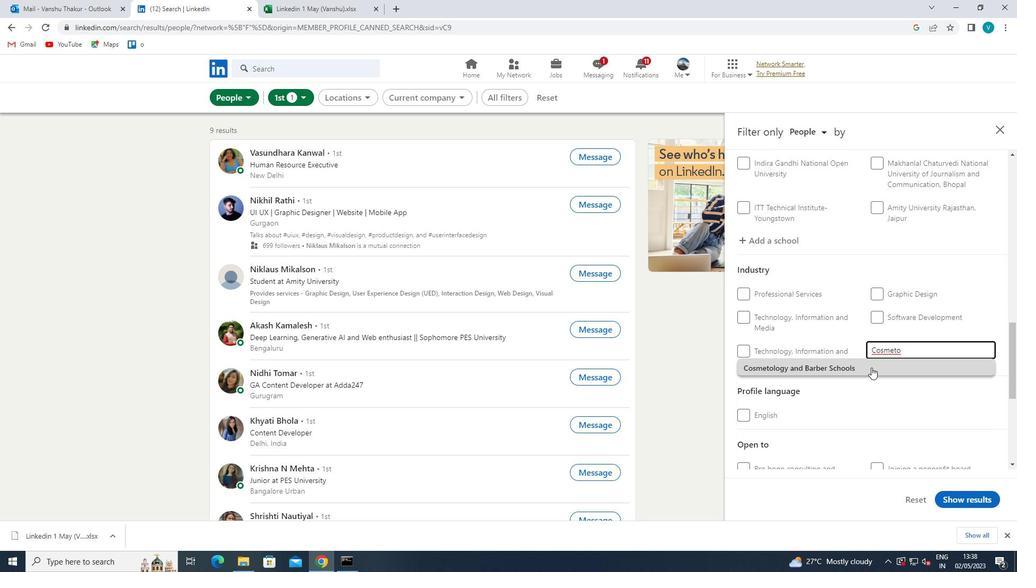 
Action: Mouse scrolled (871, 367) with delta (0, 0)
Screenshot: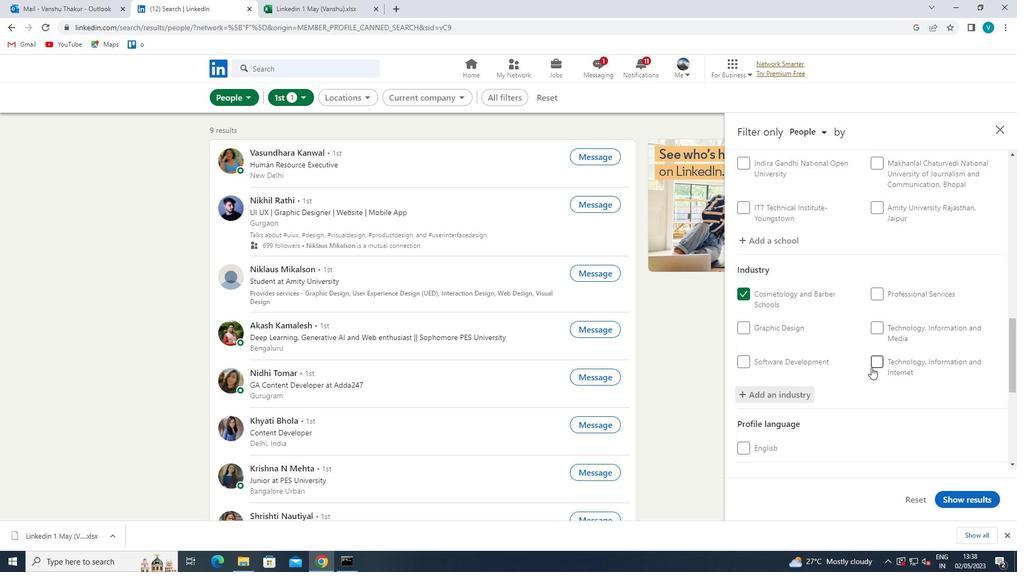 
Action: Mouse scrolled (871, 367) with delta (0, 0)
Screenshot: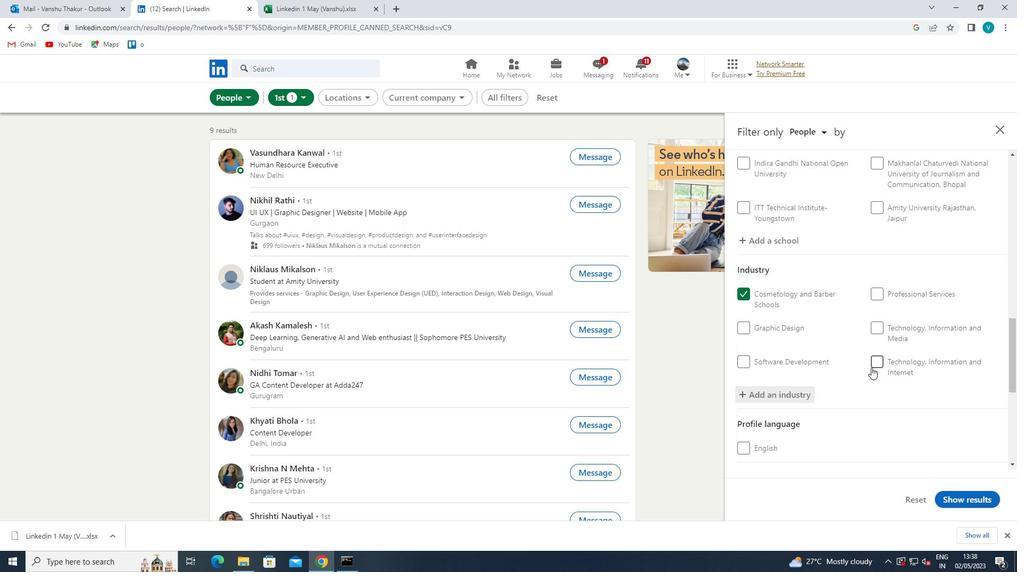 
Action: Mouse scrolled (871, 367) with delta (0, 0)
Screenshot: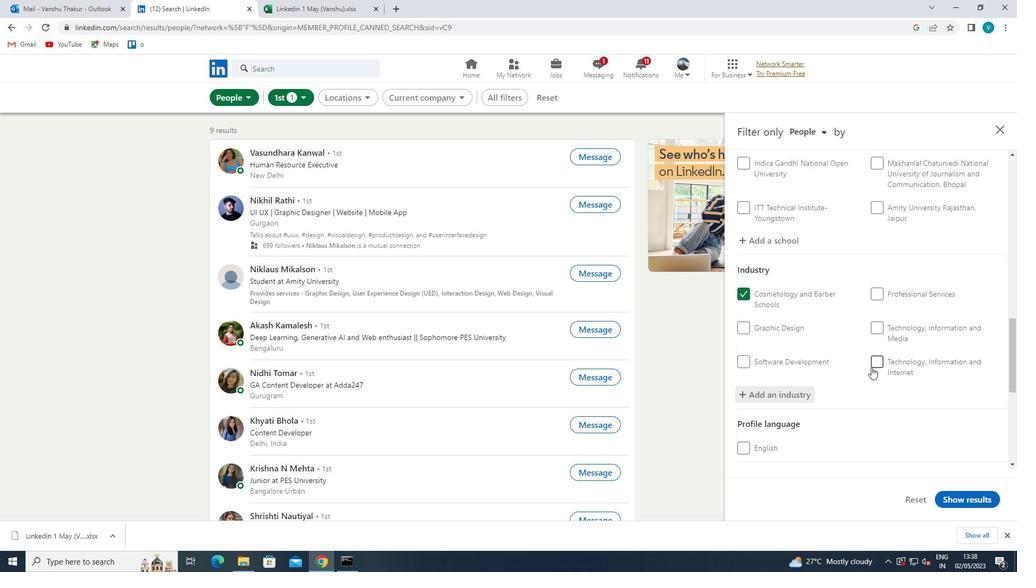 
Action: Mouse scrolled (871, 367) with delta (0, 0)
Screenshot: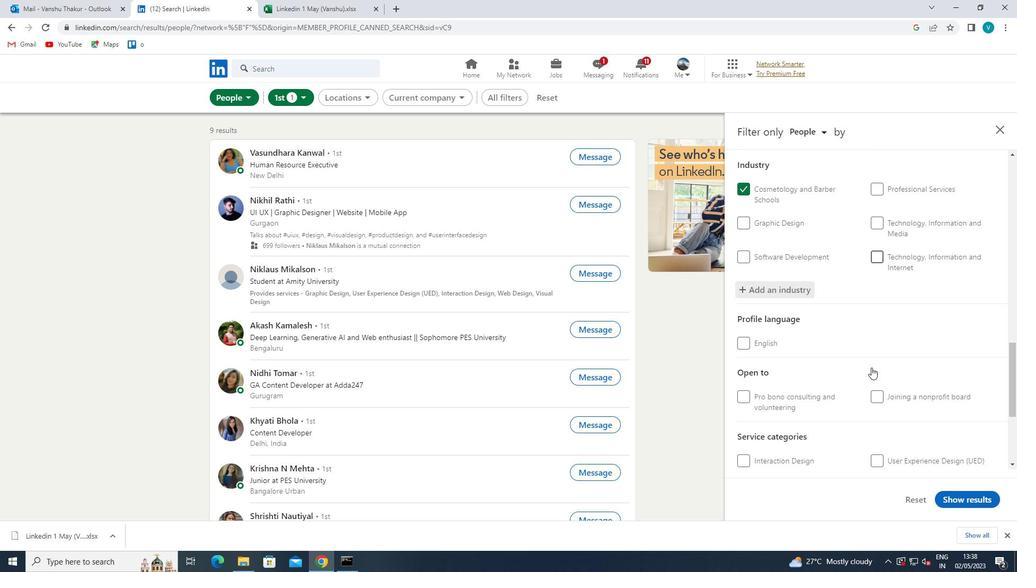 
Action: Mouse scrolled (871, 367) with delta (0, 0)
Screenshot: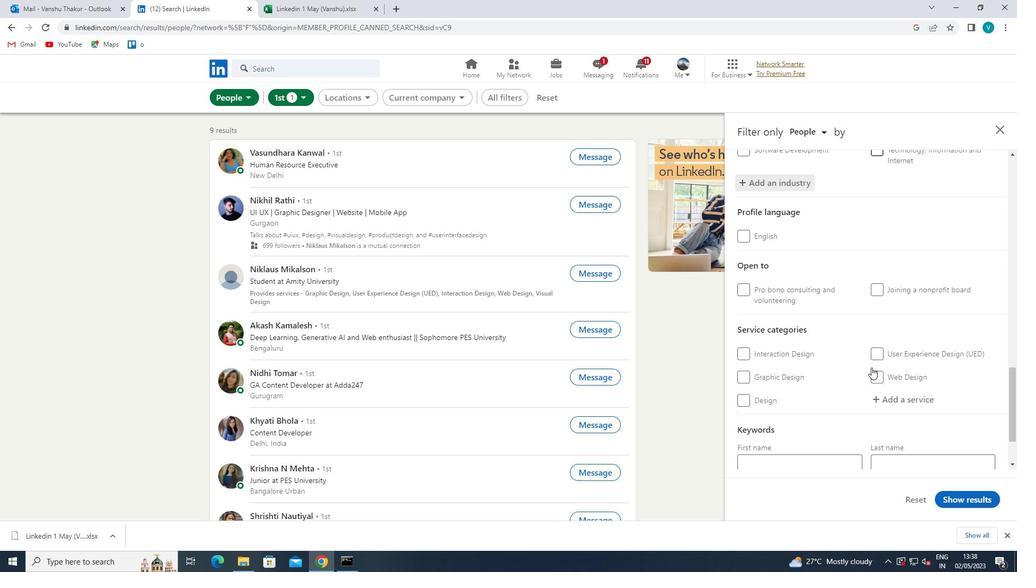 
Action: Mouse moved to (906, 340)
Screenshot: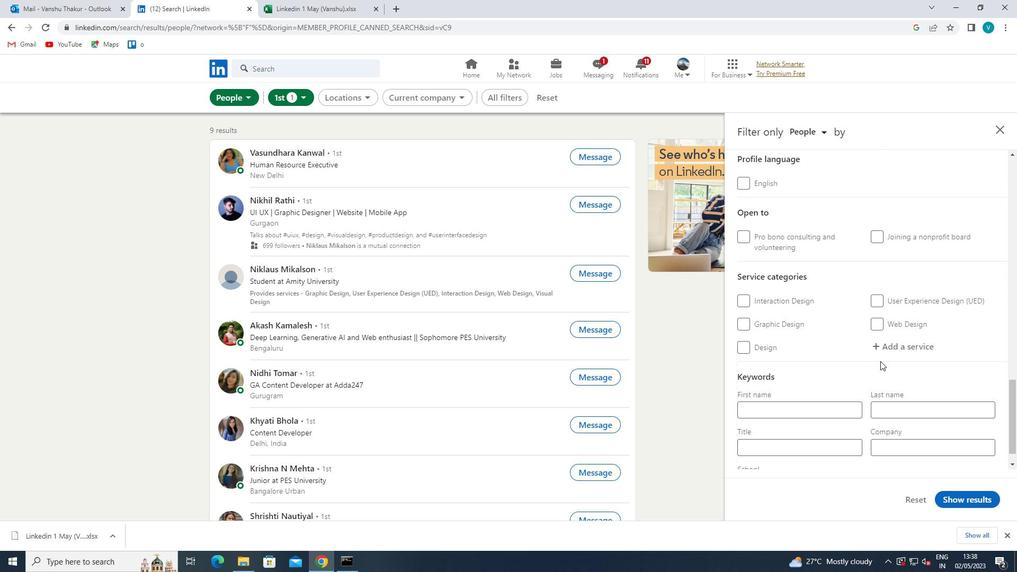 
Action: Mouse pressed left at (906, 340)
Screenshot: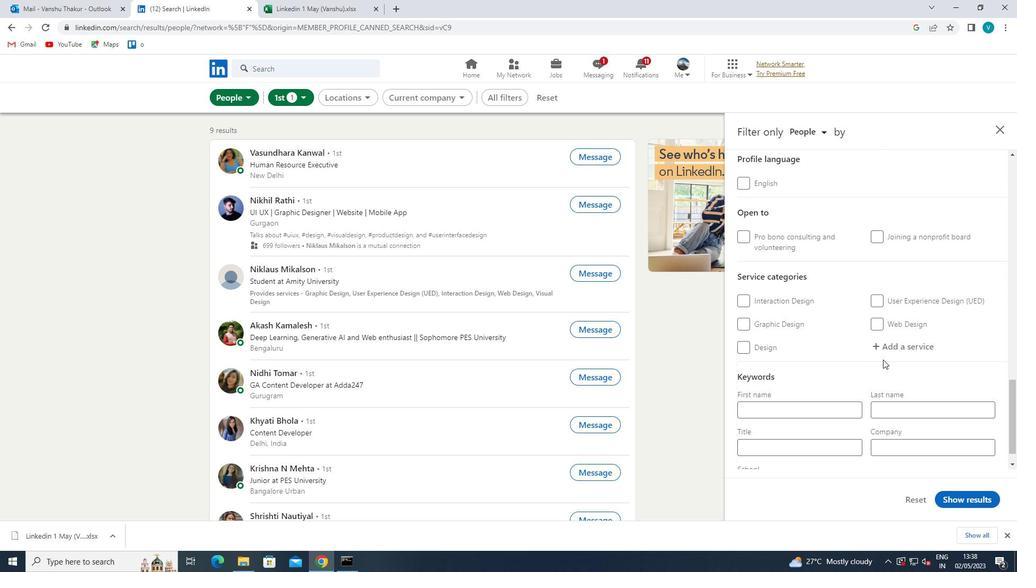 
Action: Key pressed <Key.shift><Key.shift><Key.shift>TAX<Key.space>
Screenshot: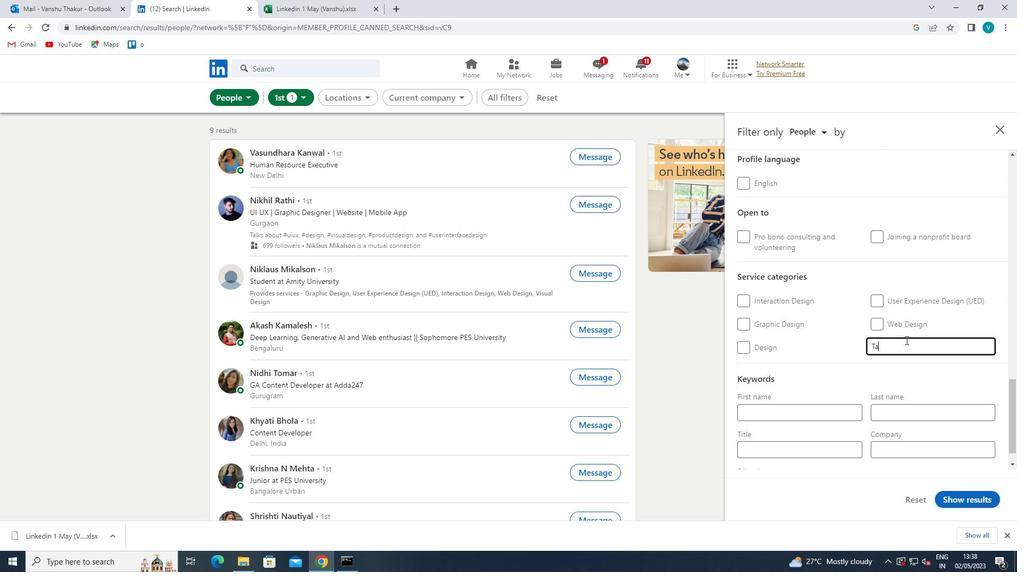 
Action: Mouse moved to (868, 360)
Screenshot: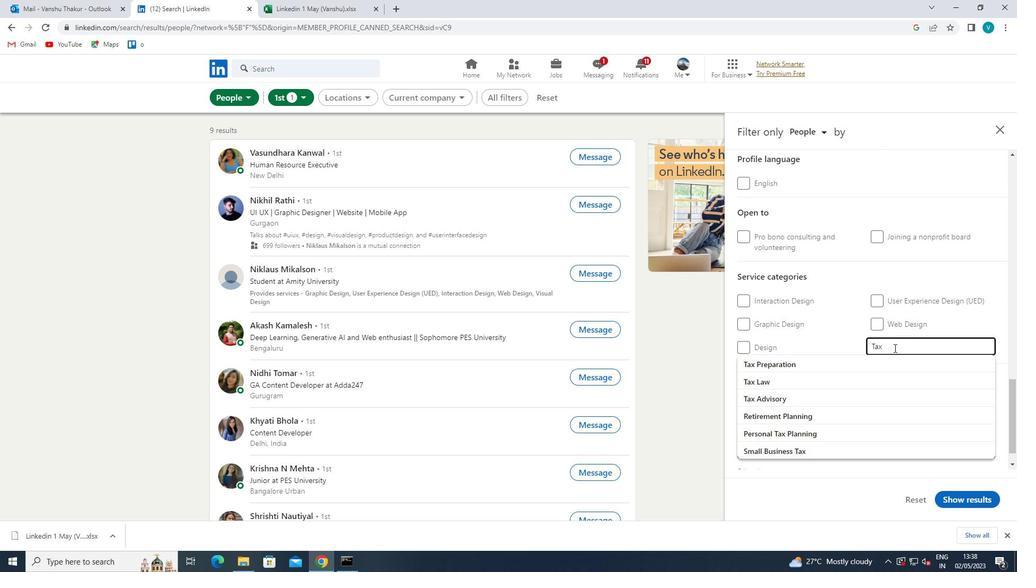 
Action: Mouse pressed left at (868, 360)
Screenshot: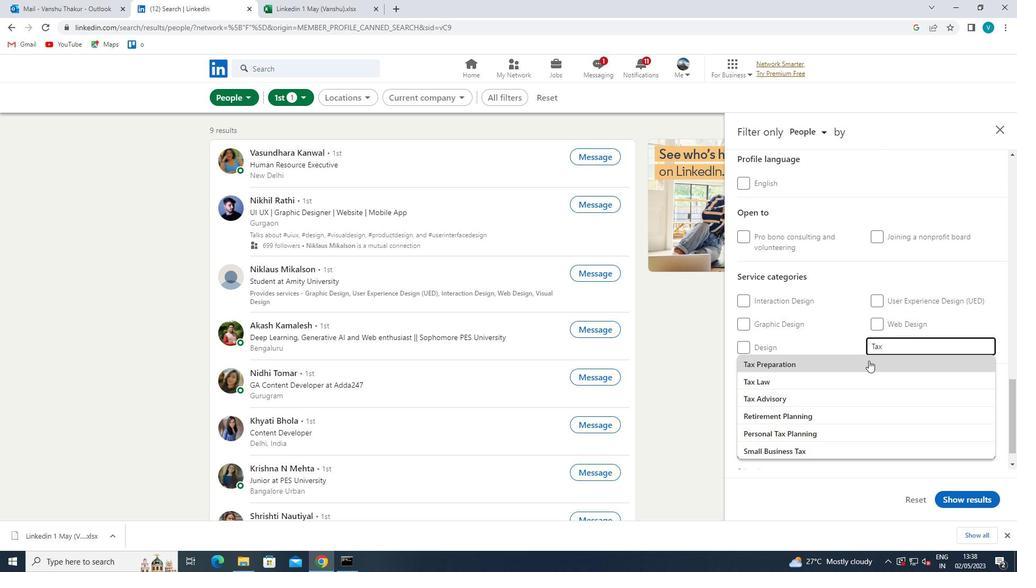 
Action: Mouse scrolled (868, 360) with delta (0, 0)
Screenshot: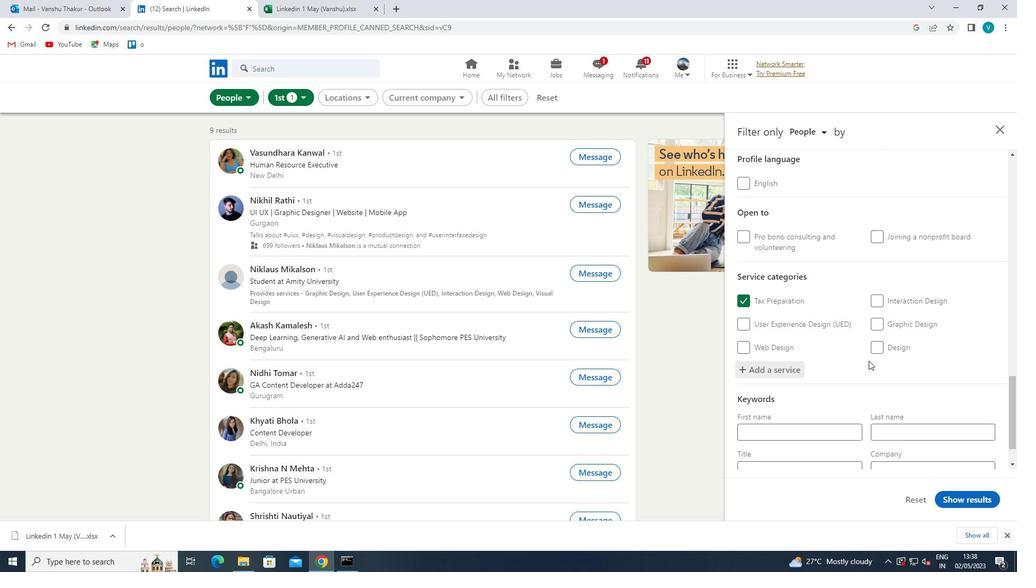 
Action: Mouse scrolled (868, 360) with delta (0, 0)
Screenshot: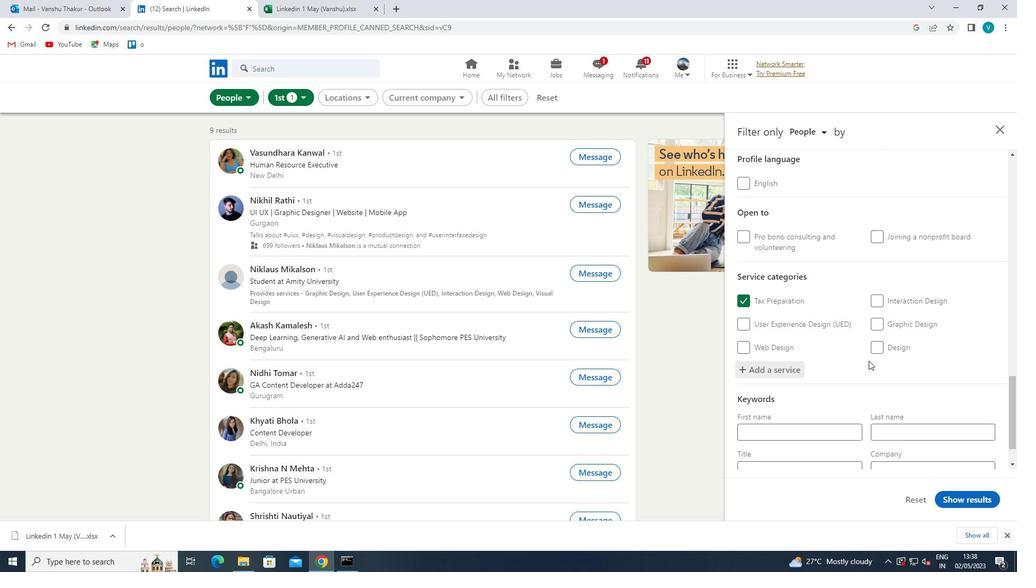 
Action: Mouse scrolled (868, 360) with delta (0, 0)
Screenshot: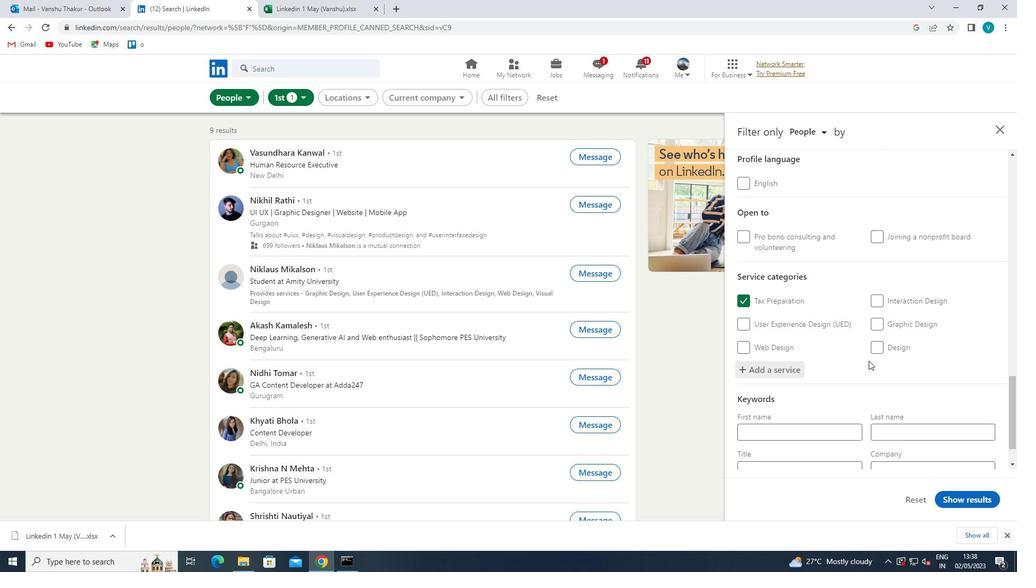 
Action: Mouse moved to (844, 429)
Screenshot: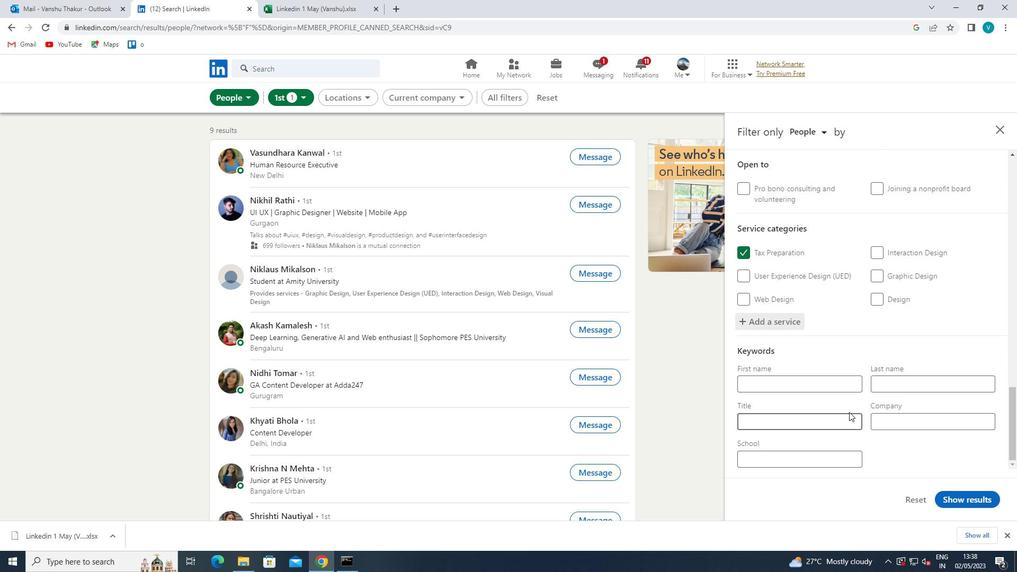 
Action: Mouse pressed left at (844, 429)
Screenshot: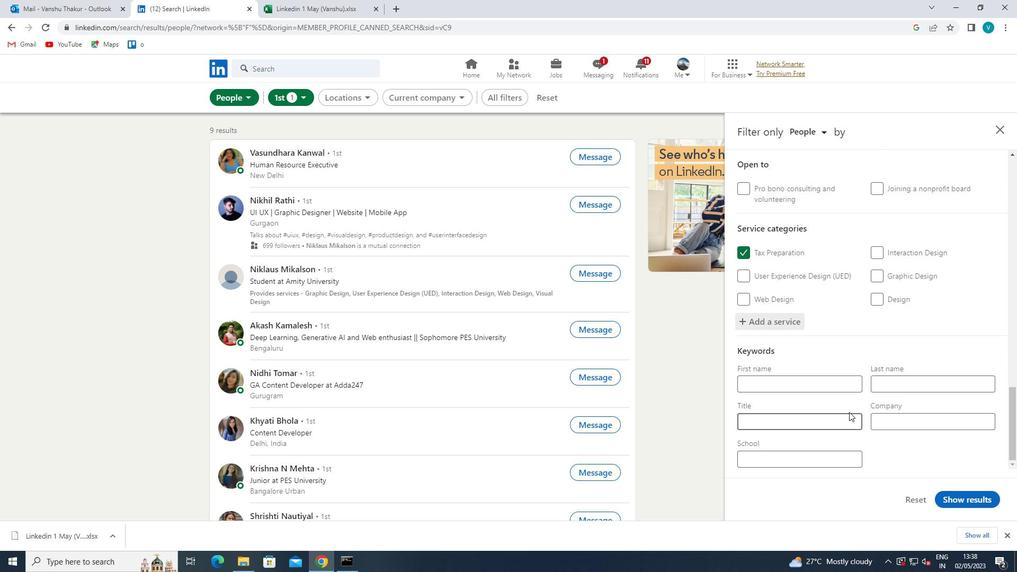 
Action: Mouse moved to (831, 433)
Screenshot: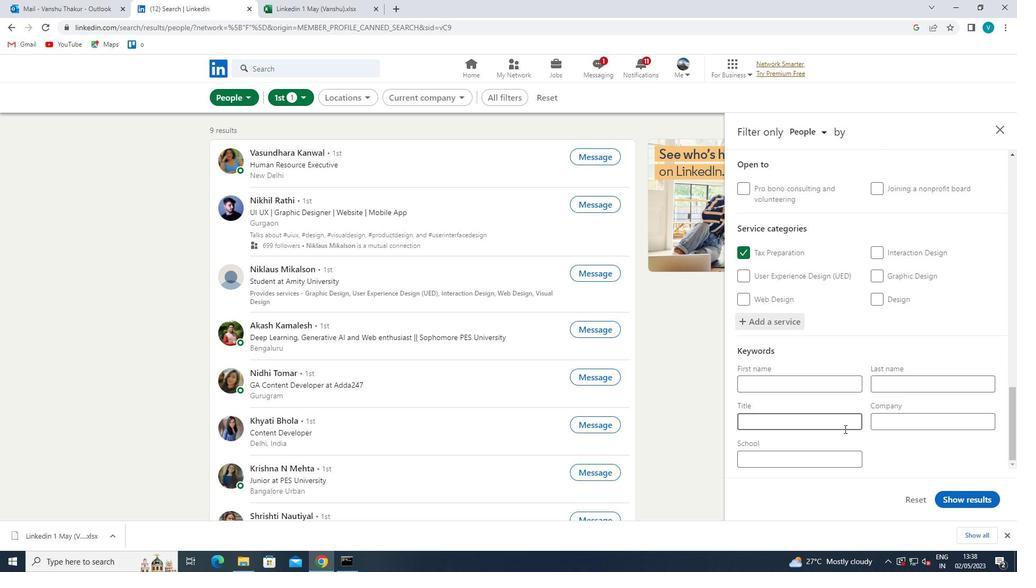 
Action: Key pressed <Key.shift>SERVER<Key.space>
Screenshot: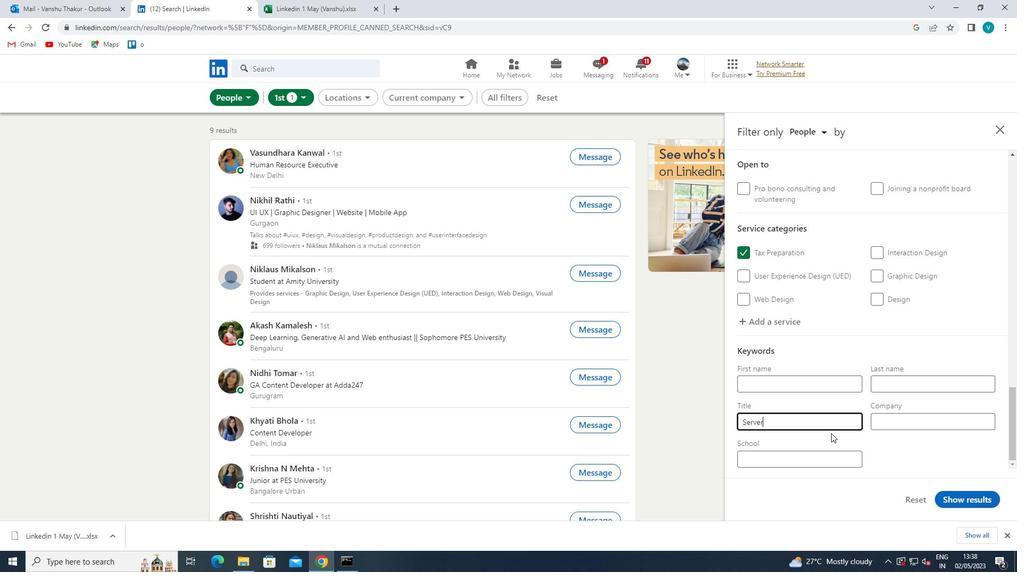 
Action: Mouse moved to (973, 501)
Screenshot: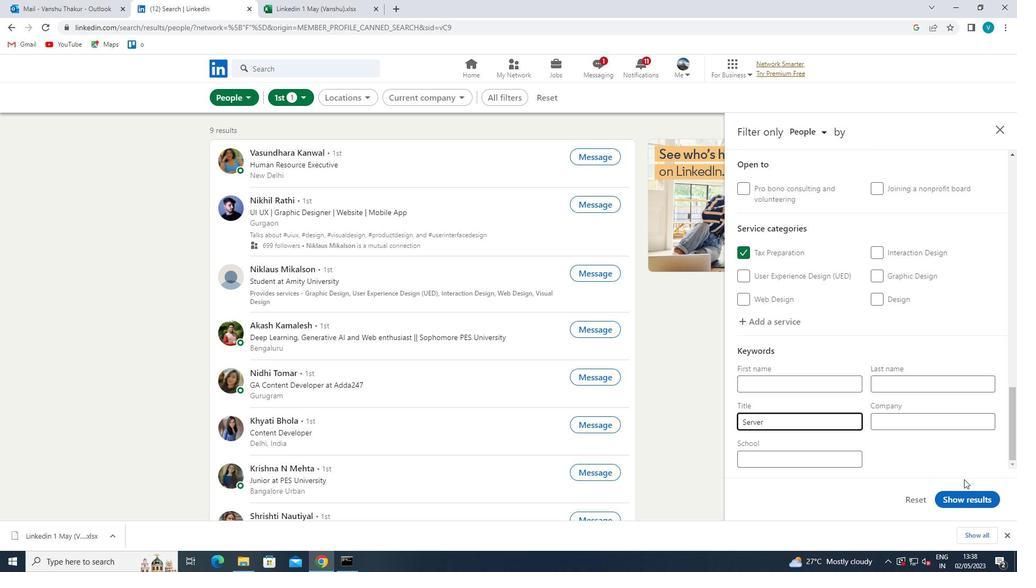 
Action: Mouse pressed left at (973, 501)
Screenshot: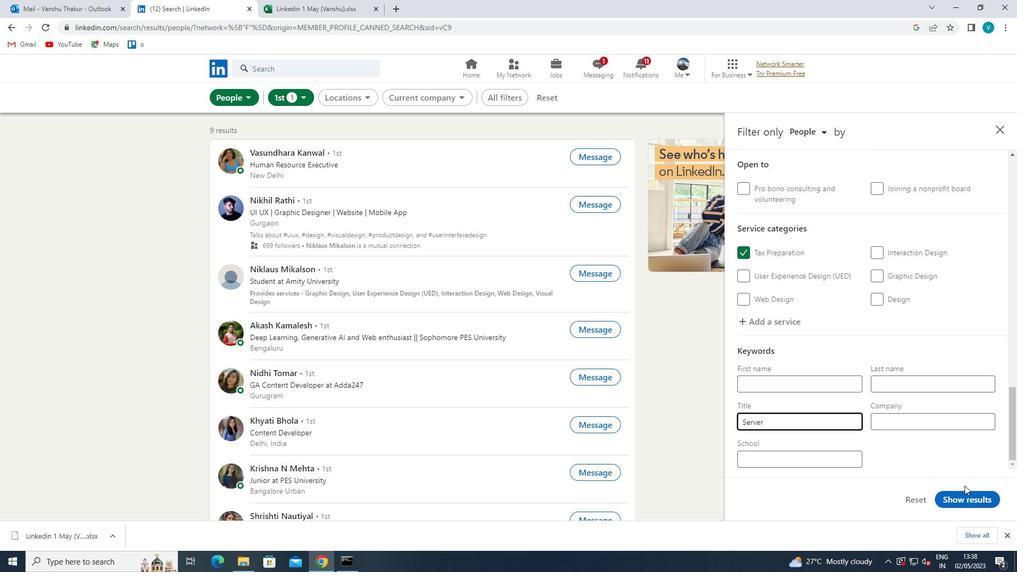 
